 Task: Create a due date automation trigger when advanced on, 2 hours before a card is due add dates starting in between 1 and 5 days.
Action: Mouse moved to (1043, 310)
Screenshot: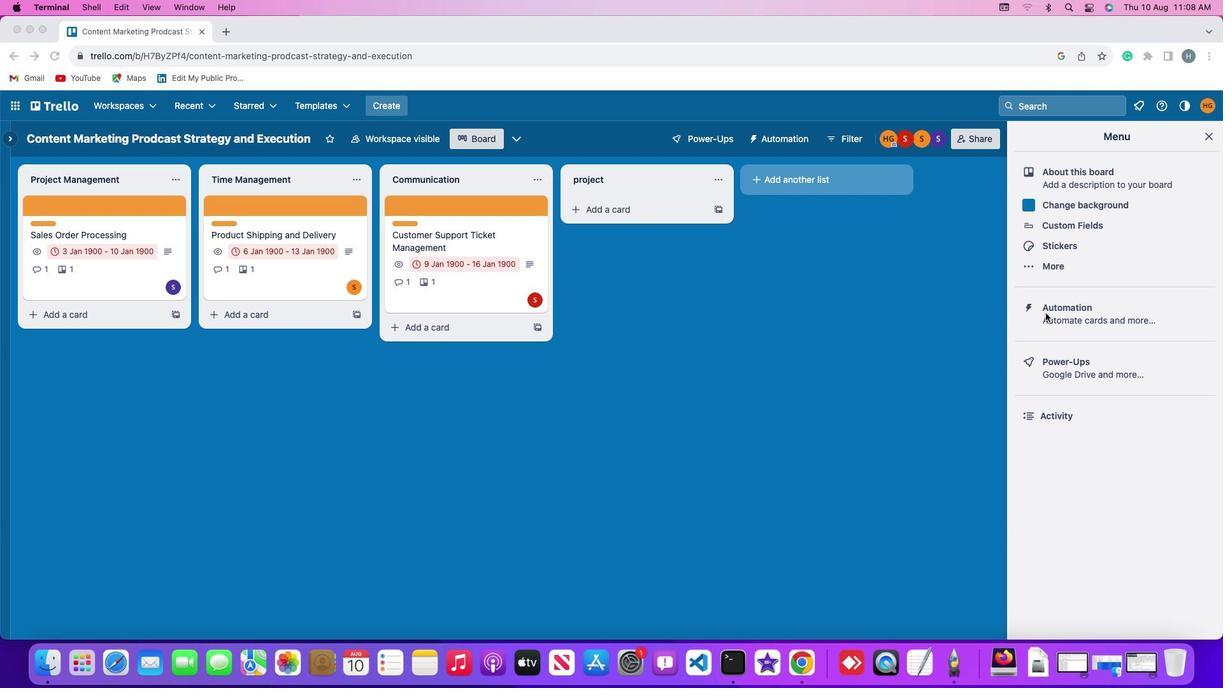 
Action: Mouse pressed left at (1043, 310)
Screenshot: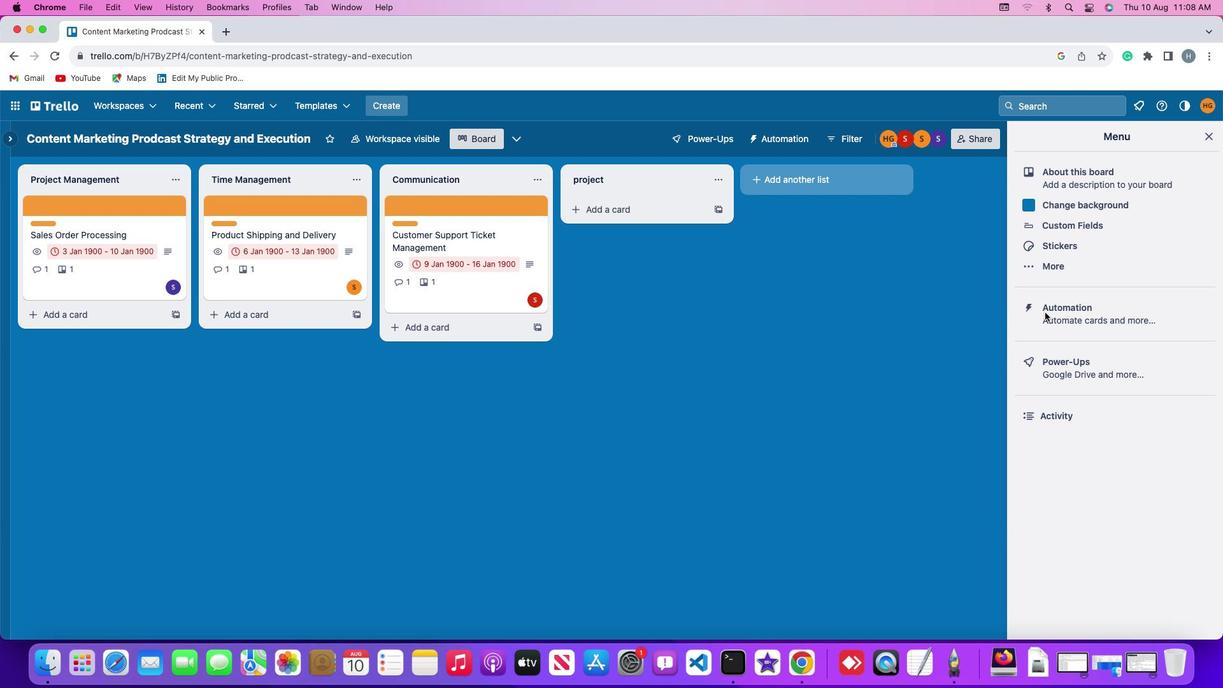 
Action: Mouse moved to (1043, 310)
Screenshot: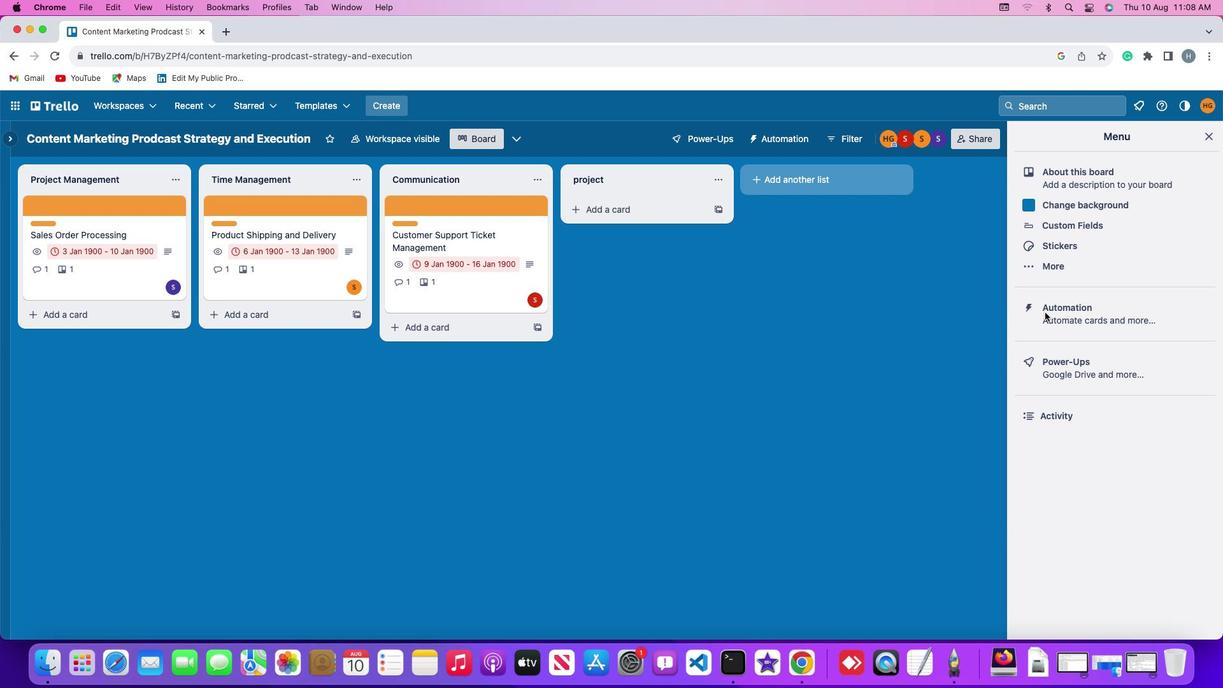 
Action: Mouse pressed left at (1043, 310)
Screenshot: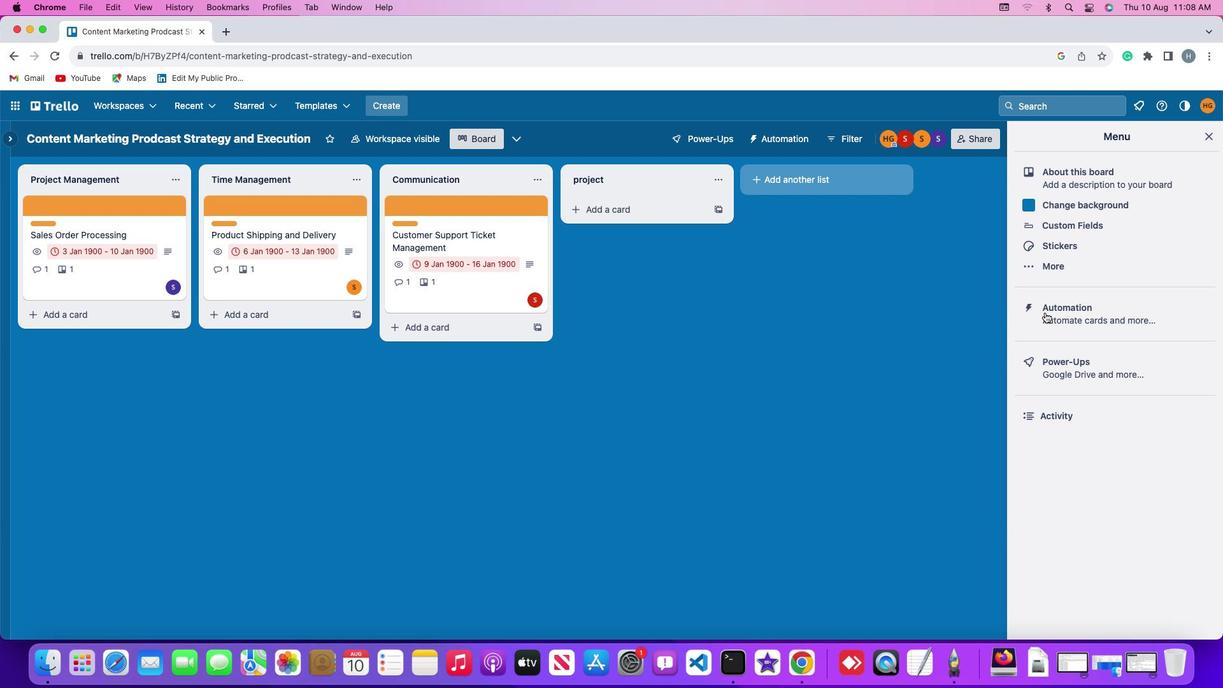 
Action: Mouse moved to (63, 298)
Screenshot: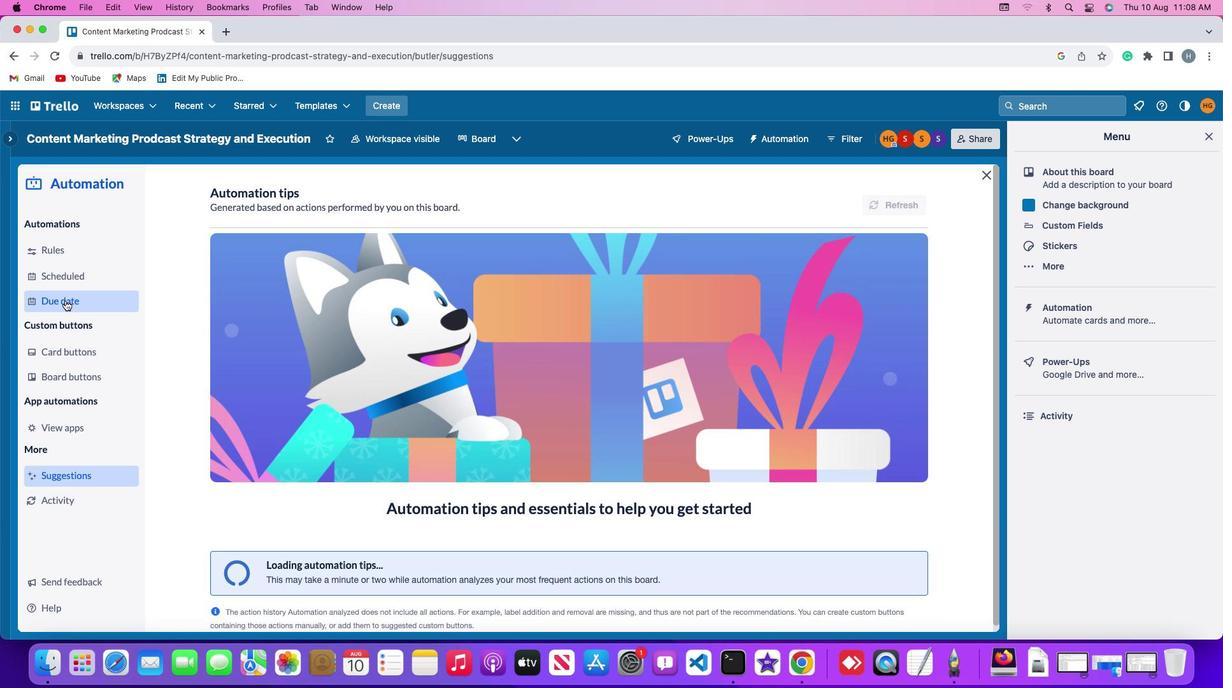 
Action: Mouse pressed left at (63, 298)
Screenshot: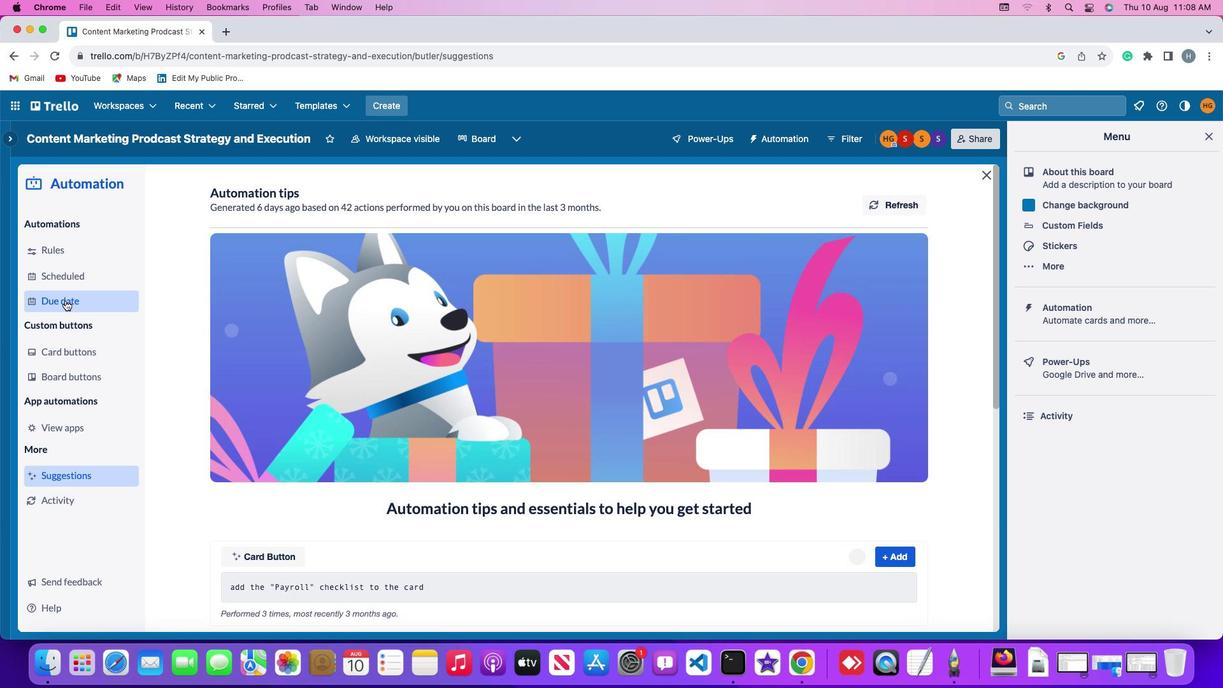 
Action: Mouse moved to (844, 198)
Screenshot: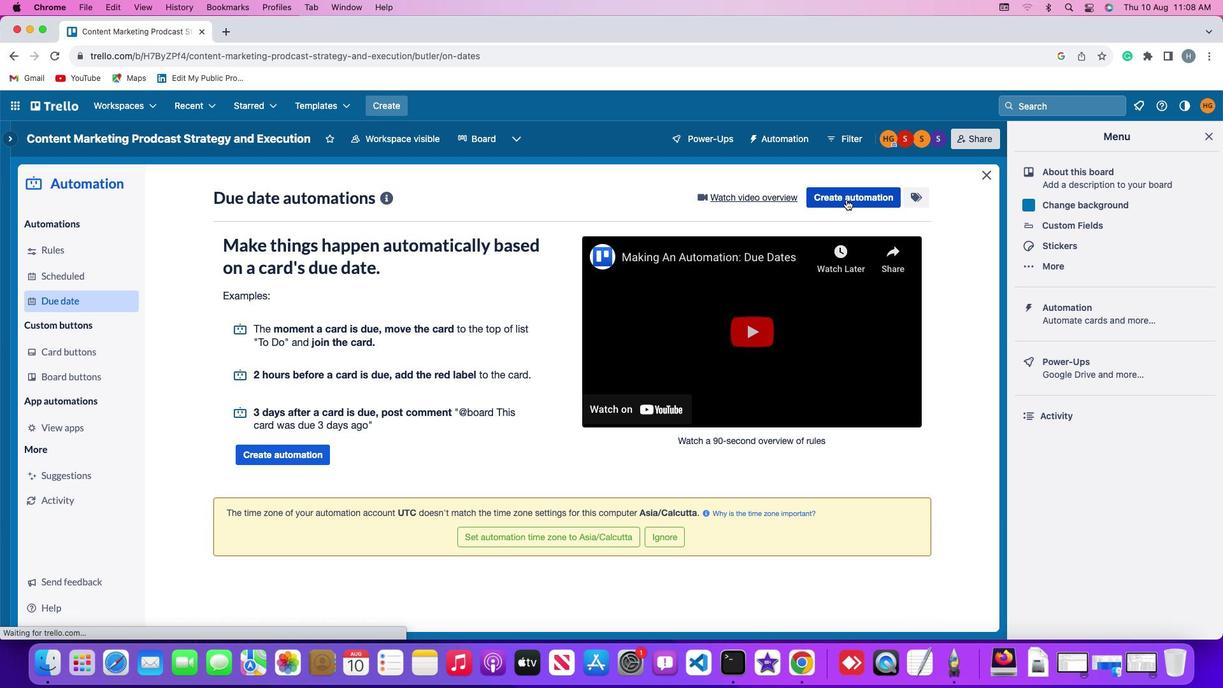
Action: Mouse pressed left at (844, 198)
Screenshot: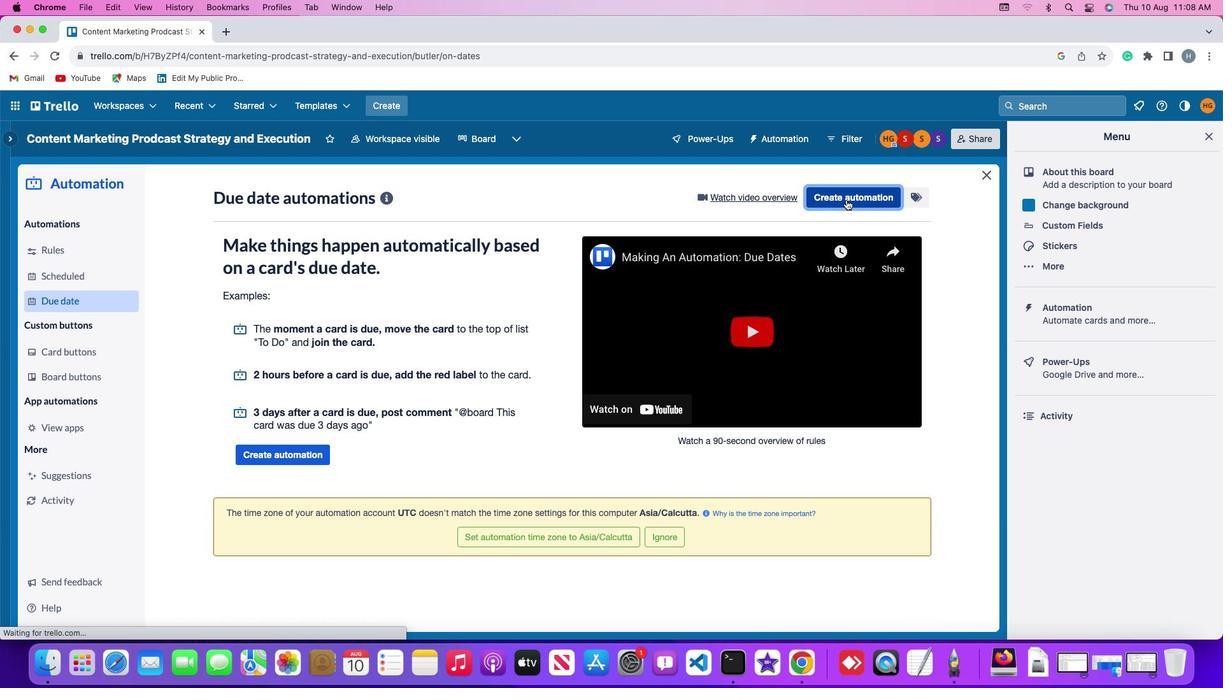
Action: Mouse moved to (338, 321)
Screenshot: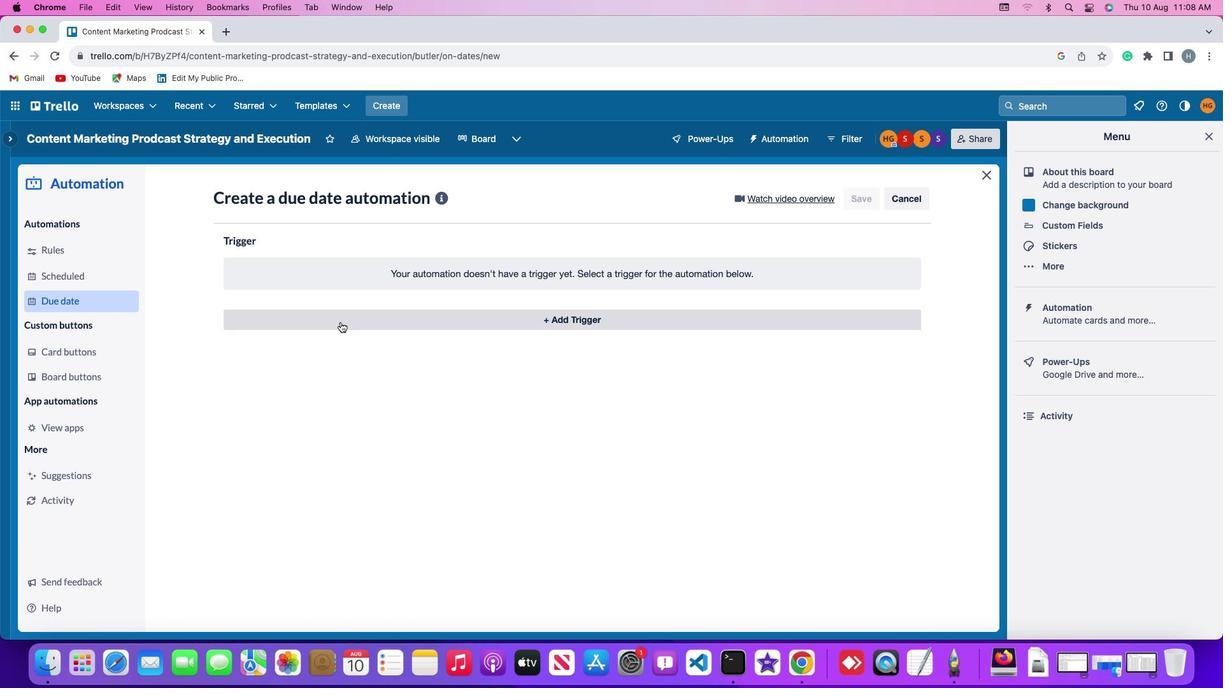 
Action: Mouse pressed left at (338, 321)
Screenshot: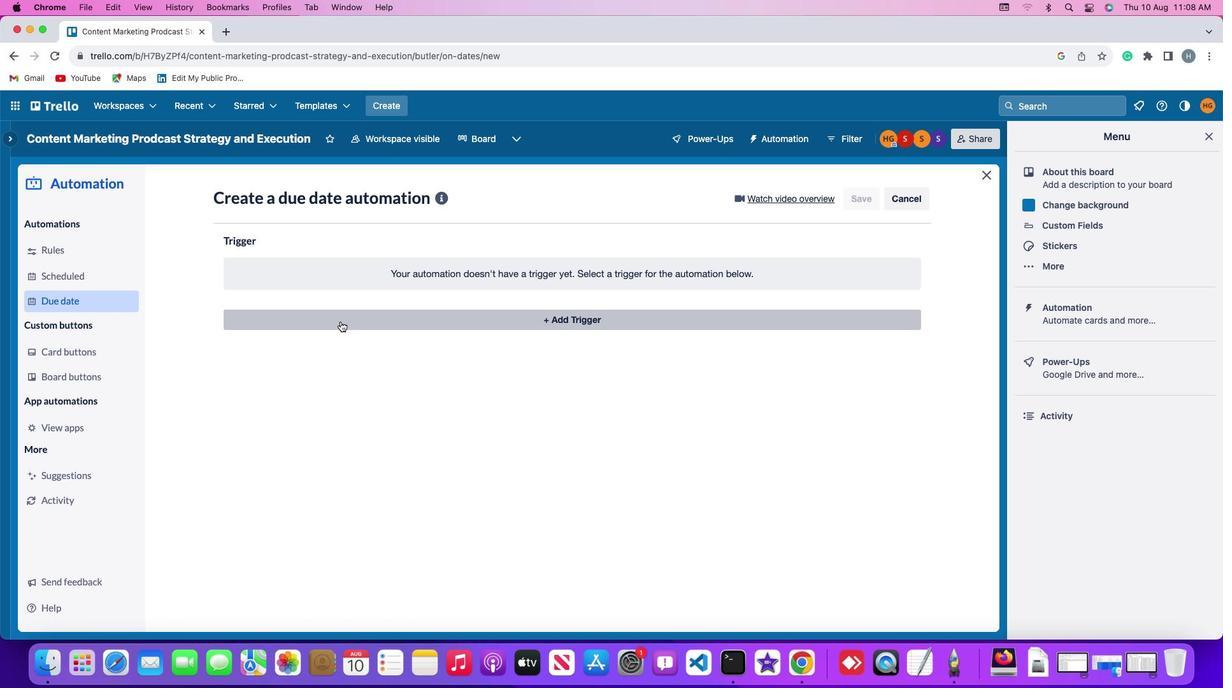 
Action: Mouse moved to (247, 516)
Screenshot: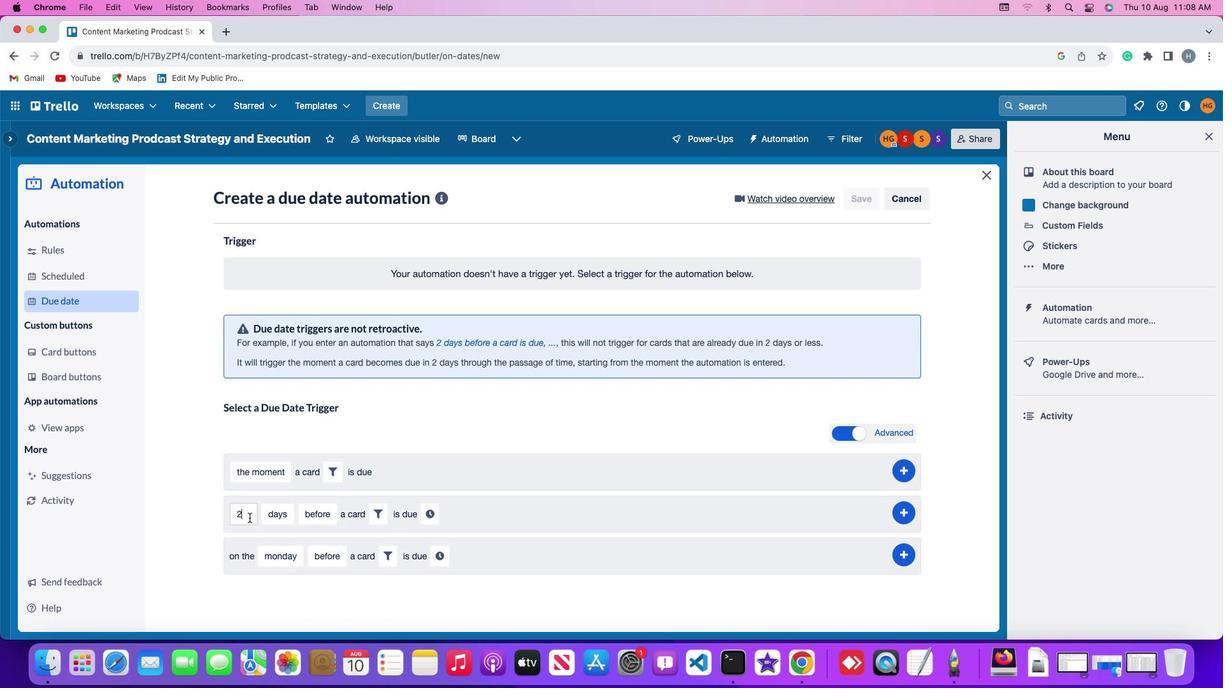 
Action: Mouse pressed left at (247, 516)
Screenshot: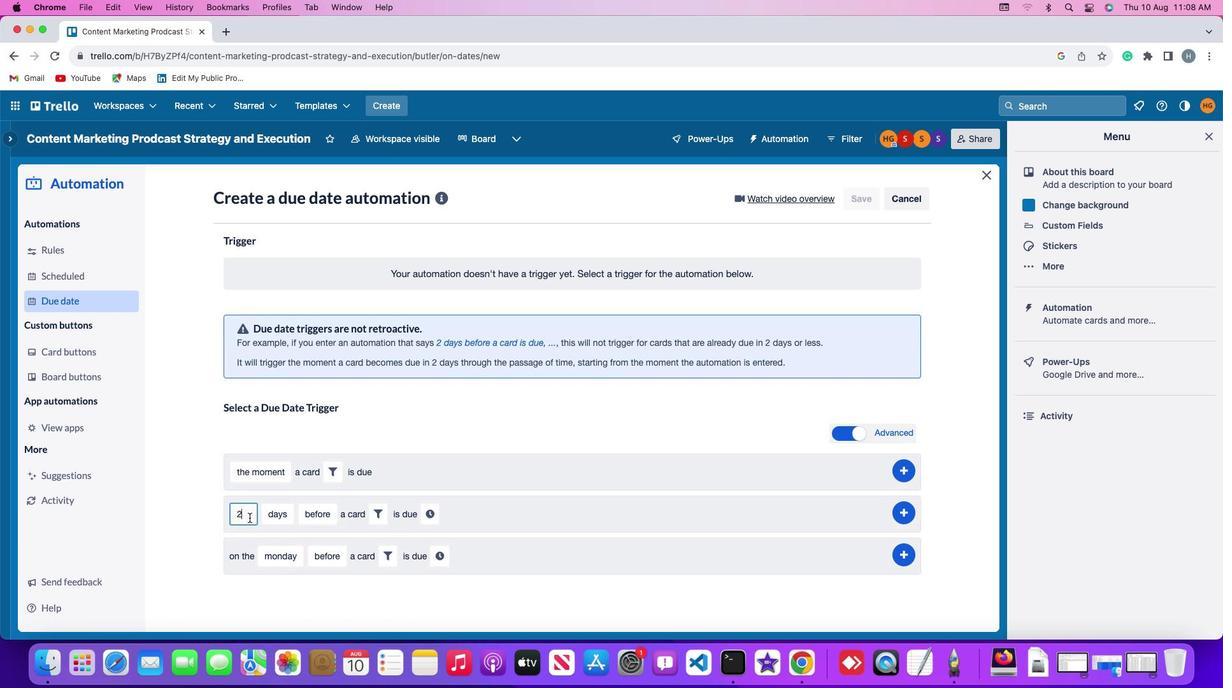 
Action: Mouse moved to (247, 515)
Screenshot: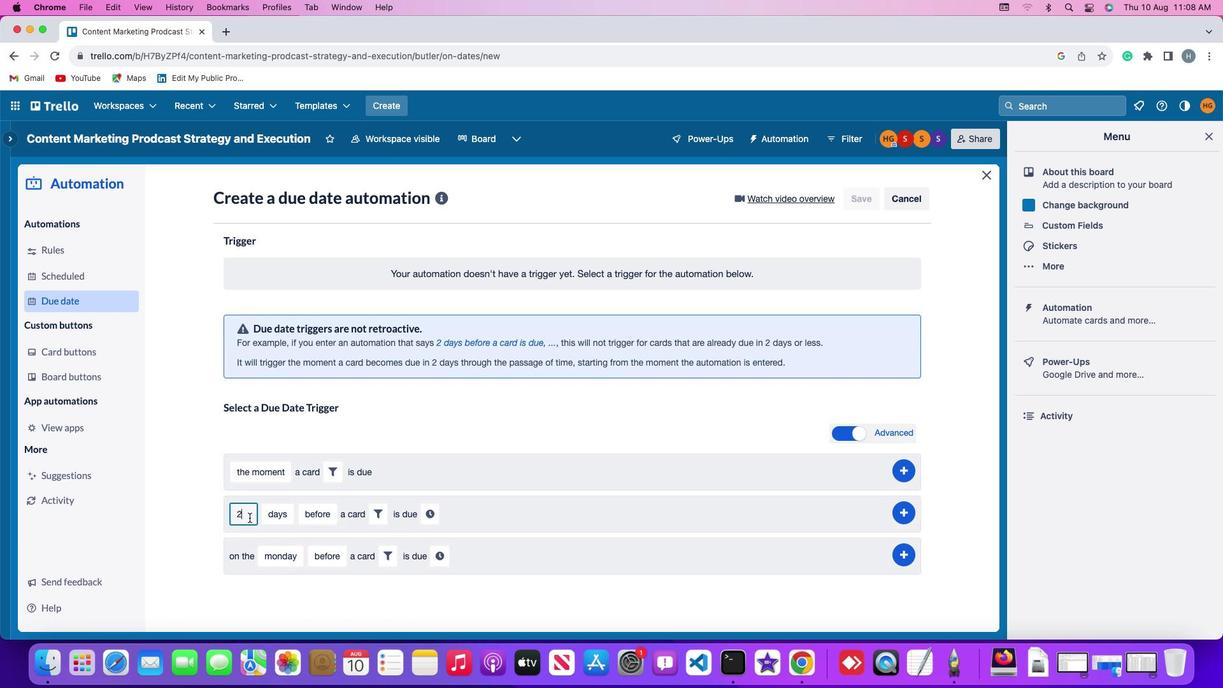 
Action: Key pressed Key.backspace'2'
Screenshot: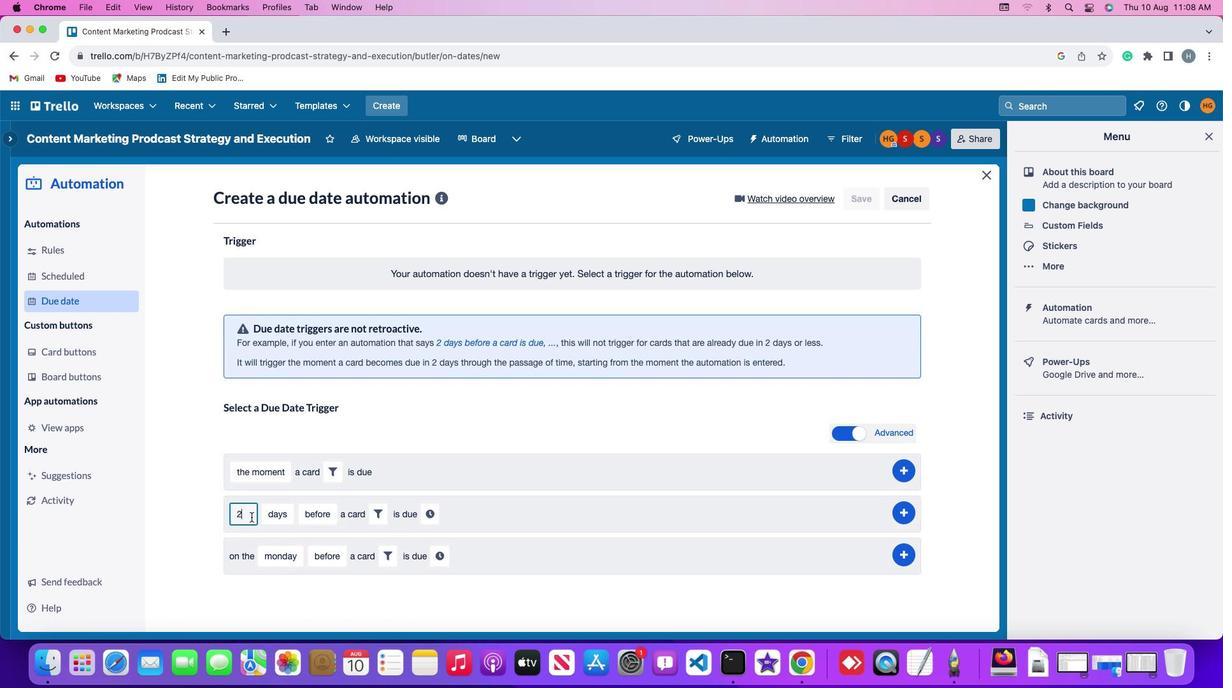 
Action: Mouse moved to (279, 516)
Screenshot: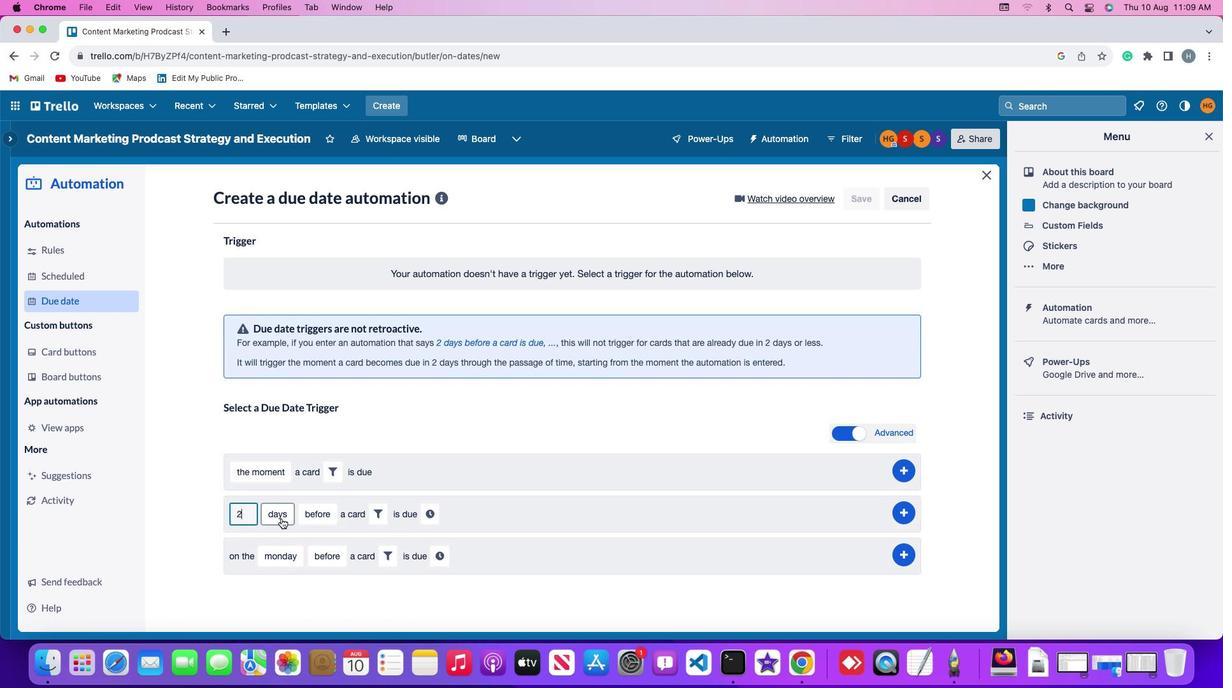 
Action: Mouse pressed left at (279, 516)
Screenshot: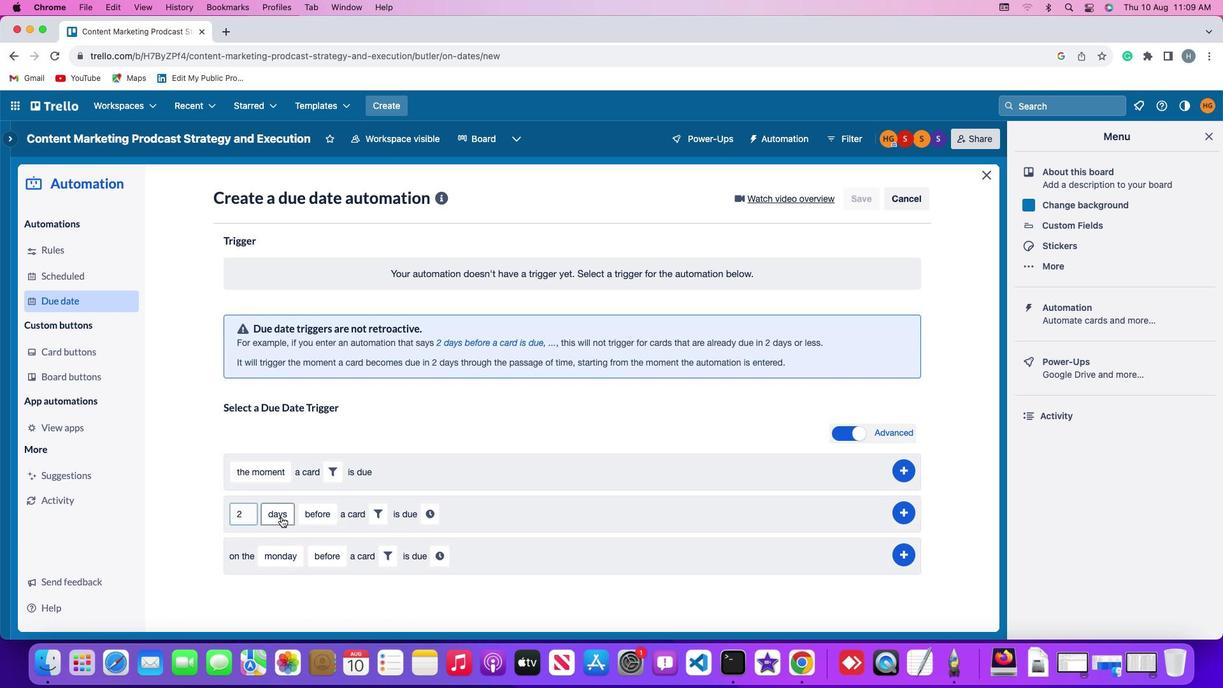 
Action: Mouse moved to (284, 583)
Screenshot: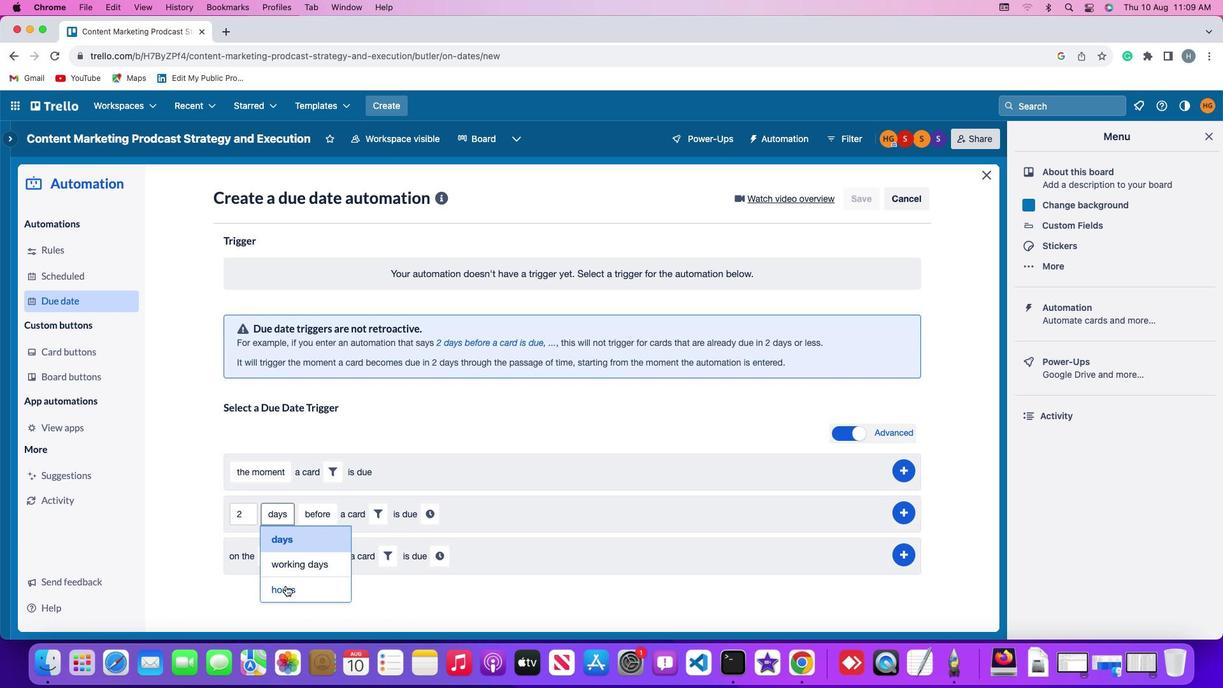 
Action: Mouse pressed left at (284, 583)
Screenshot: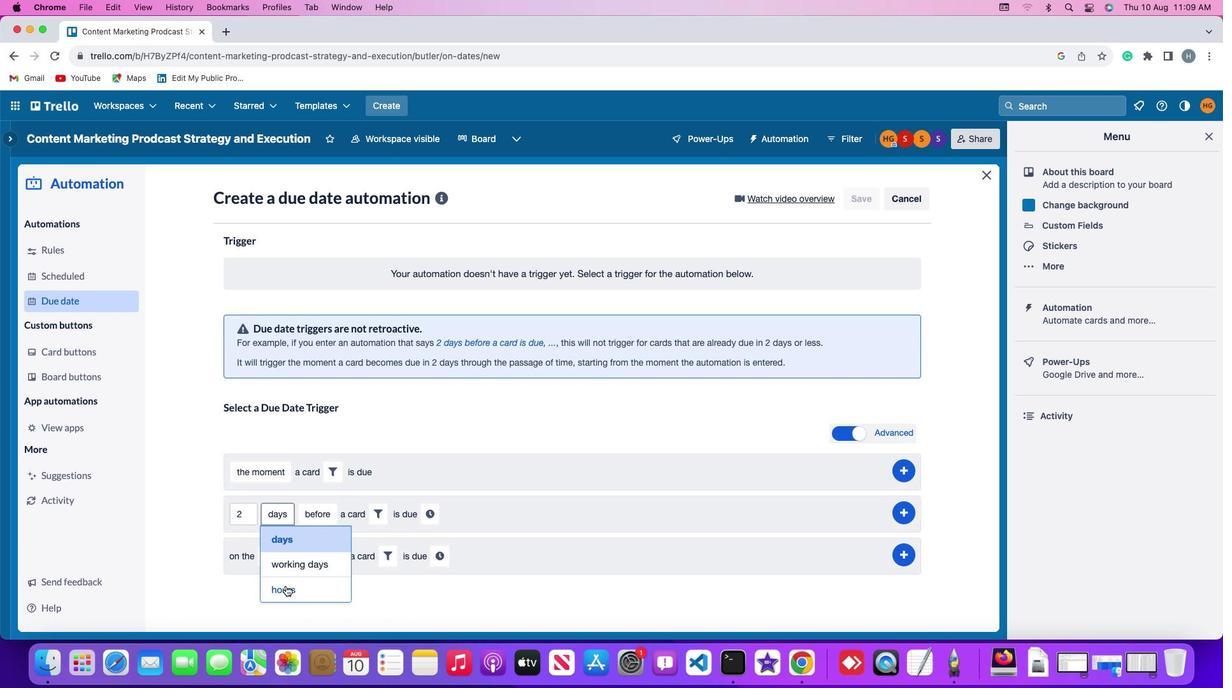 
Action: Mouse moved to (310, 510)
Screenshot: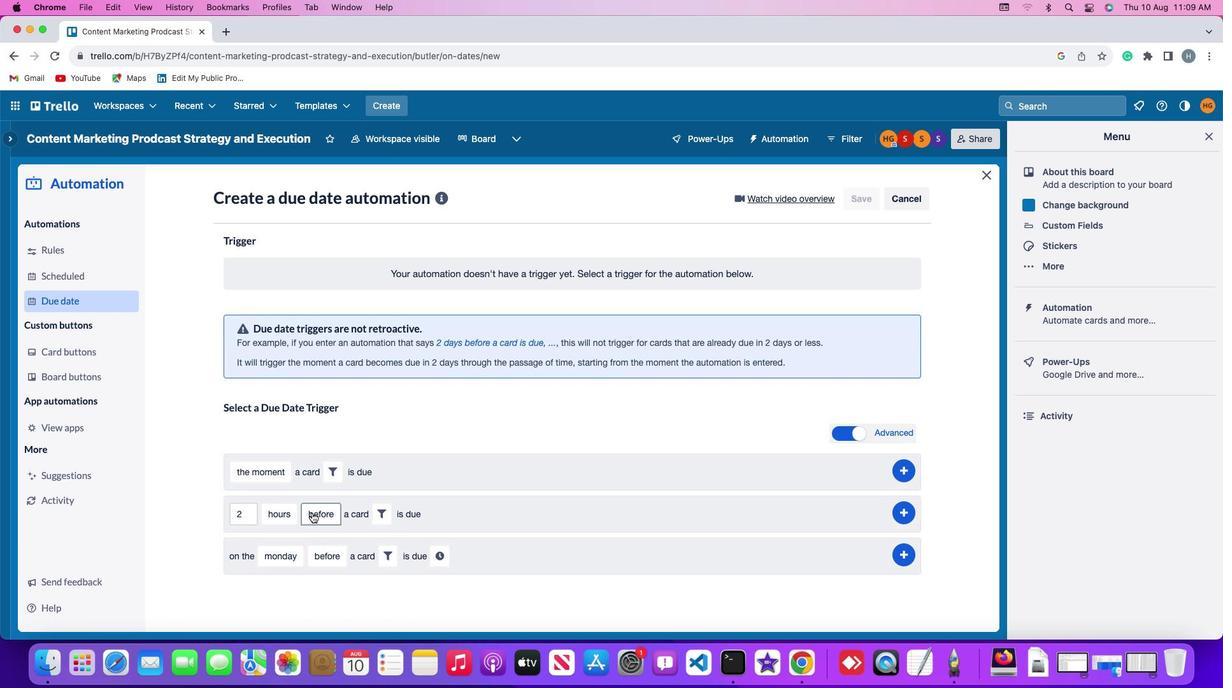 
Action: Mouse pressed left at (310, 510)
Screenshot: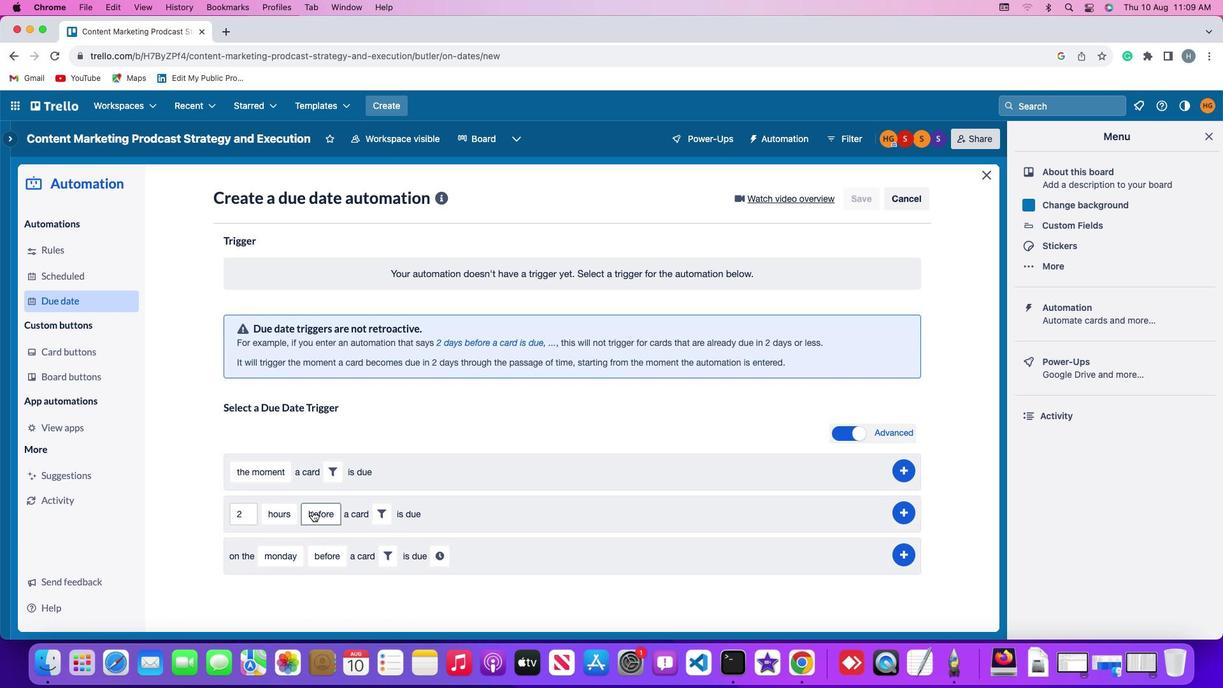 
Action: Mouse moved to (328, 535)
Screenshot: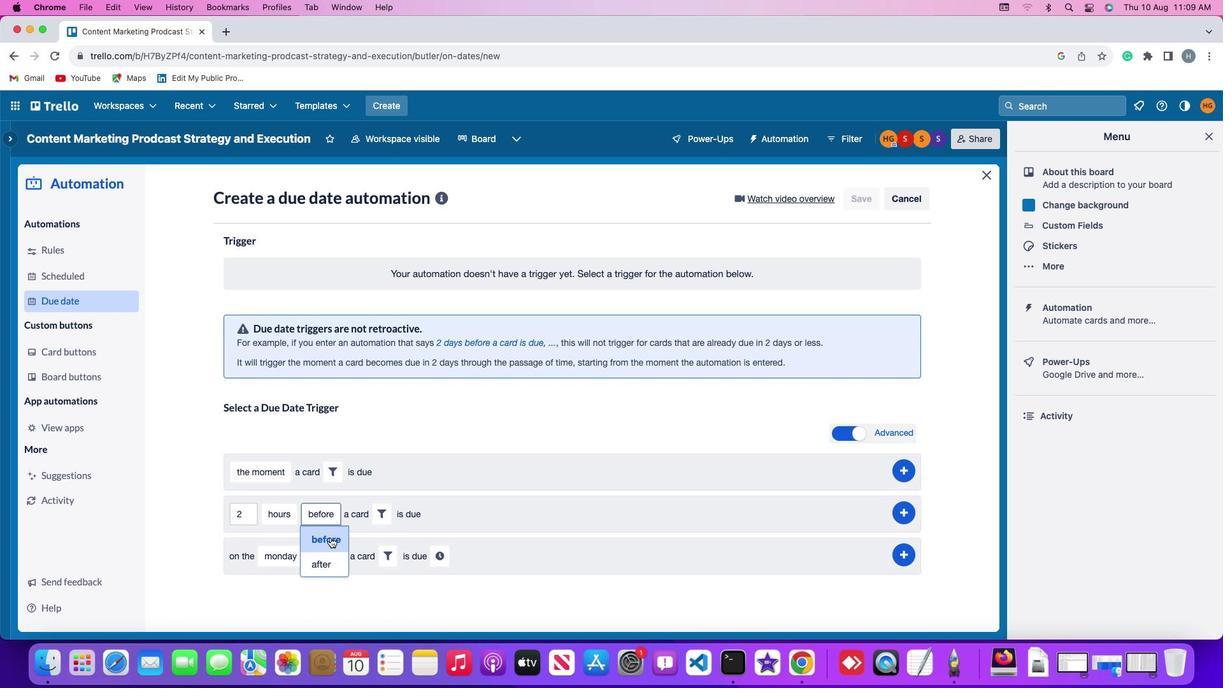 
Action: Mouse pressed left at (328, 535)
Screenshot: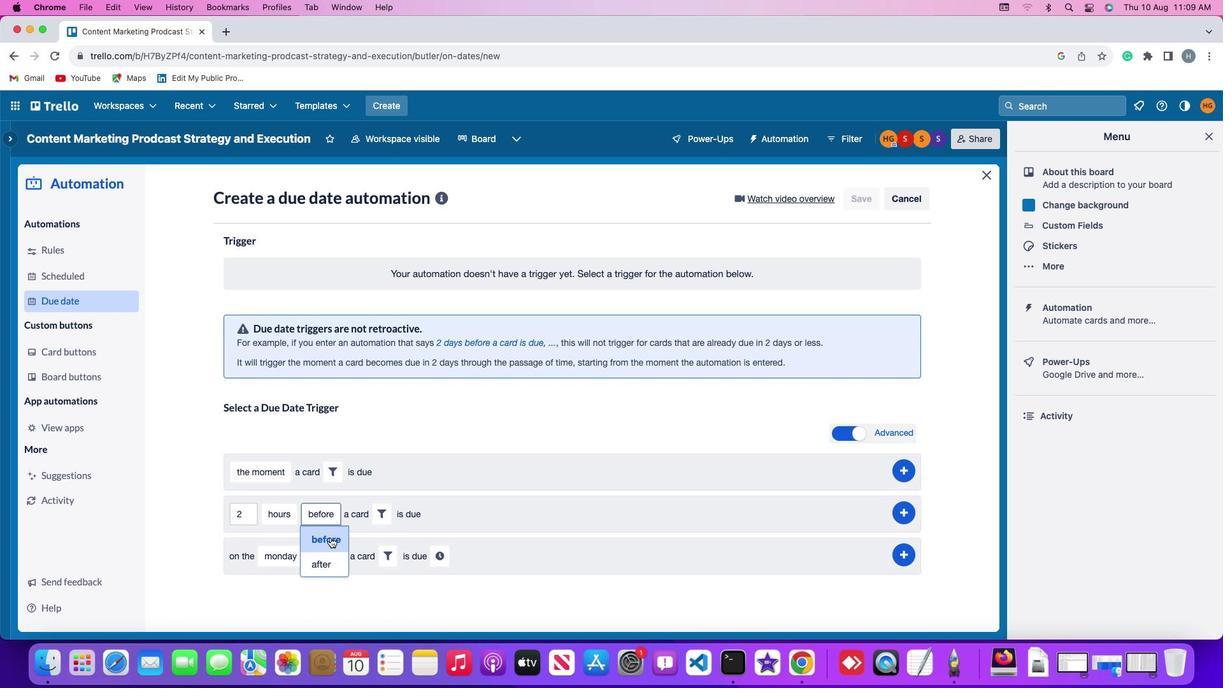
Action: Mouse moved to (387, 512)
Screenshot: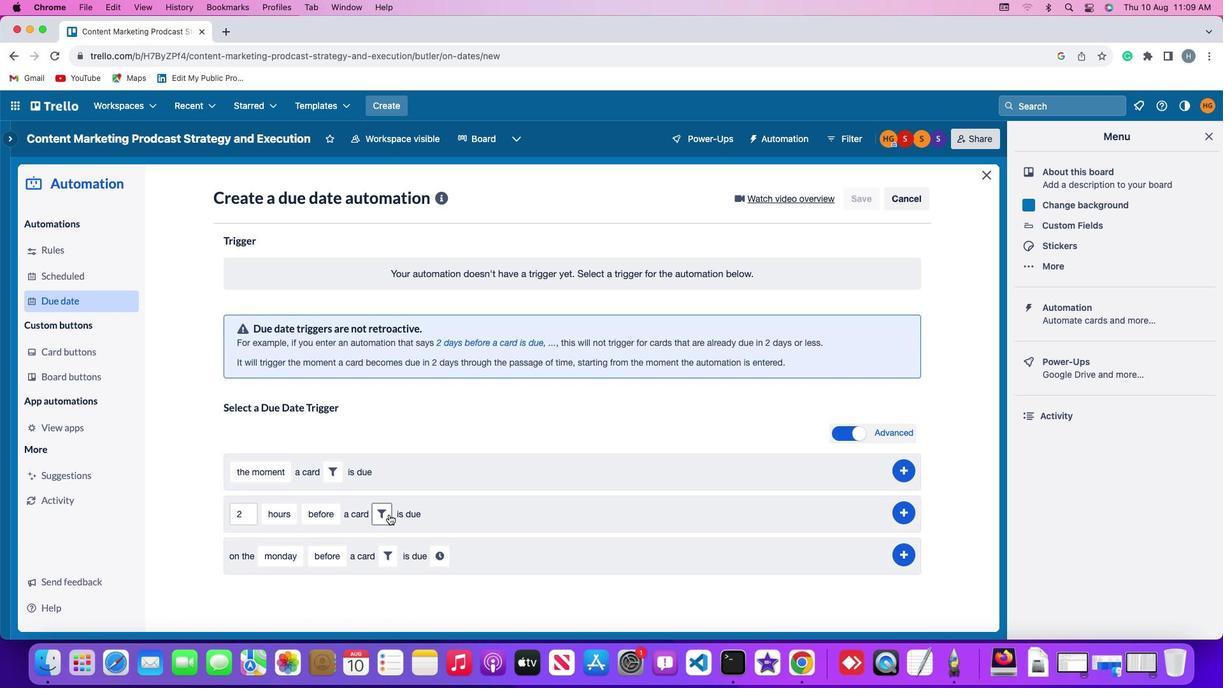 
Action: Mouse pressed left at (387, 512)
Screenshot: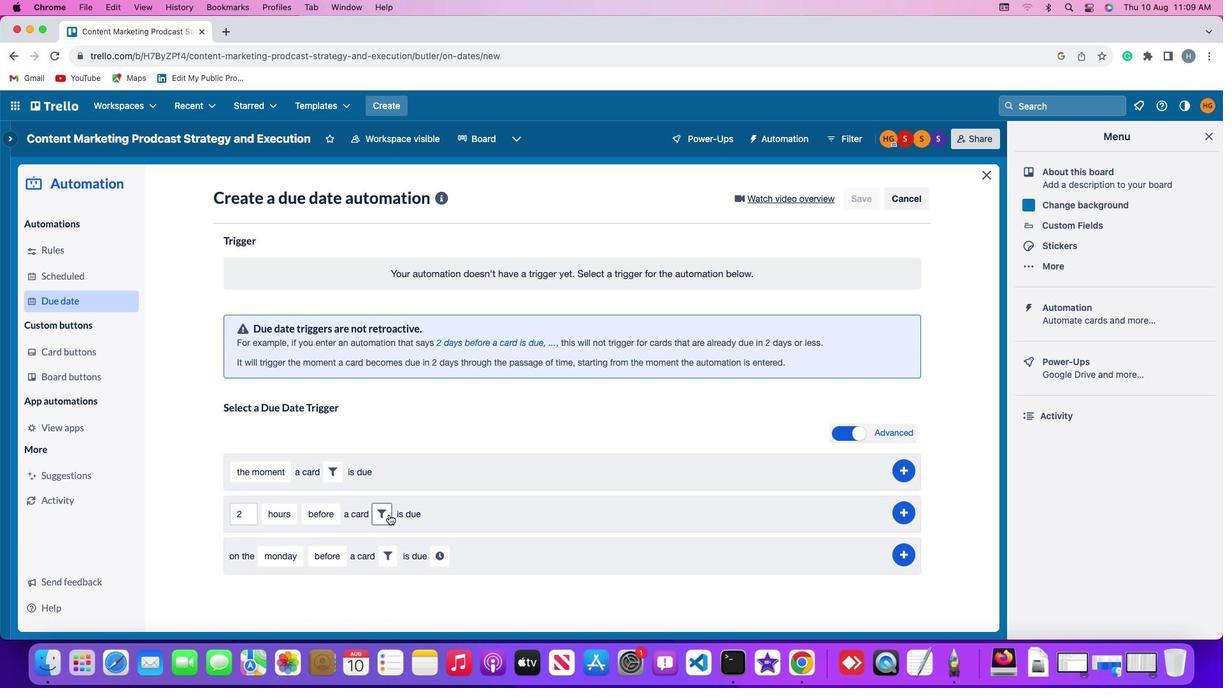 
Action: Mouse moved to (445, 547)
Screenshot: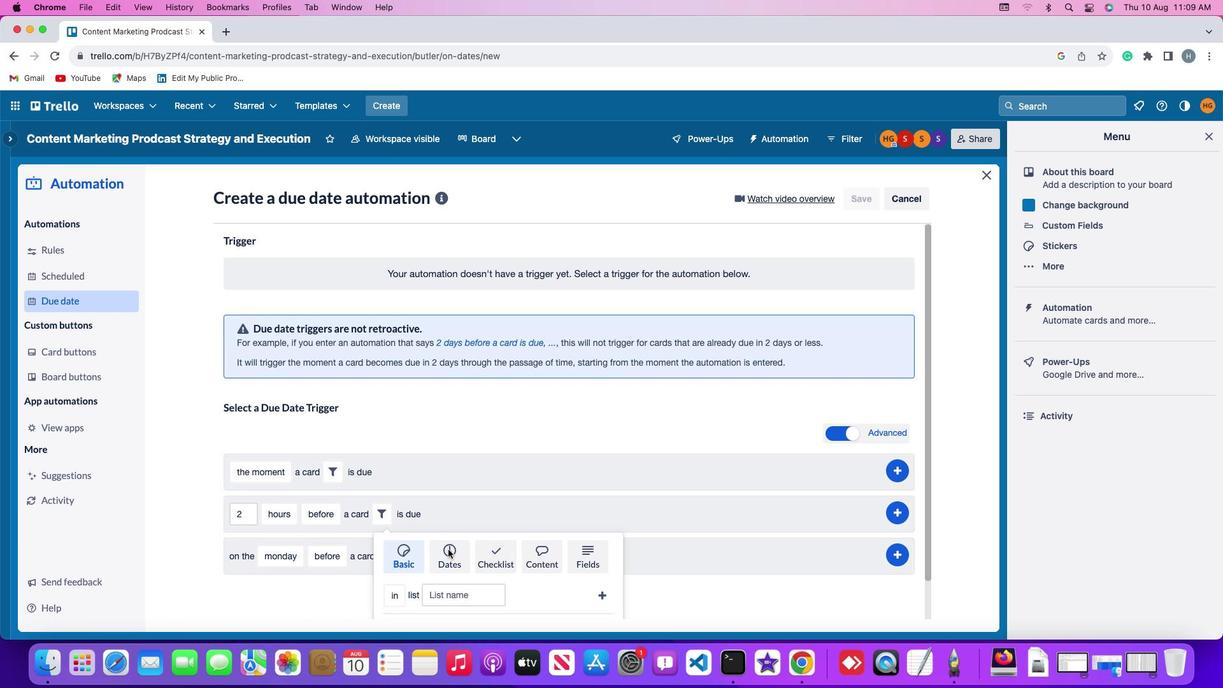 
Action: Mouse pressed left at (445, 547)
Screenshot: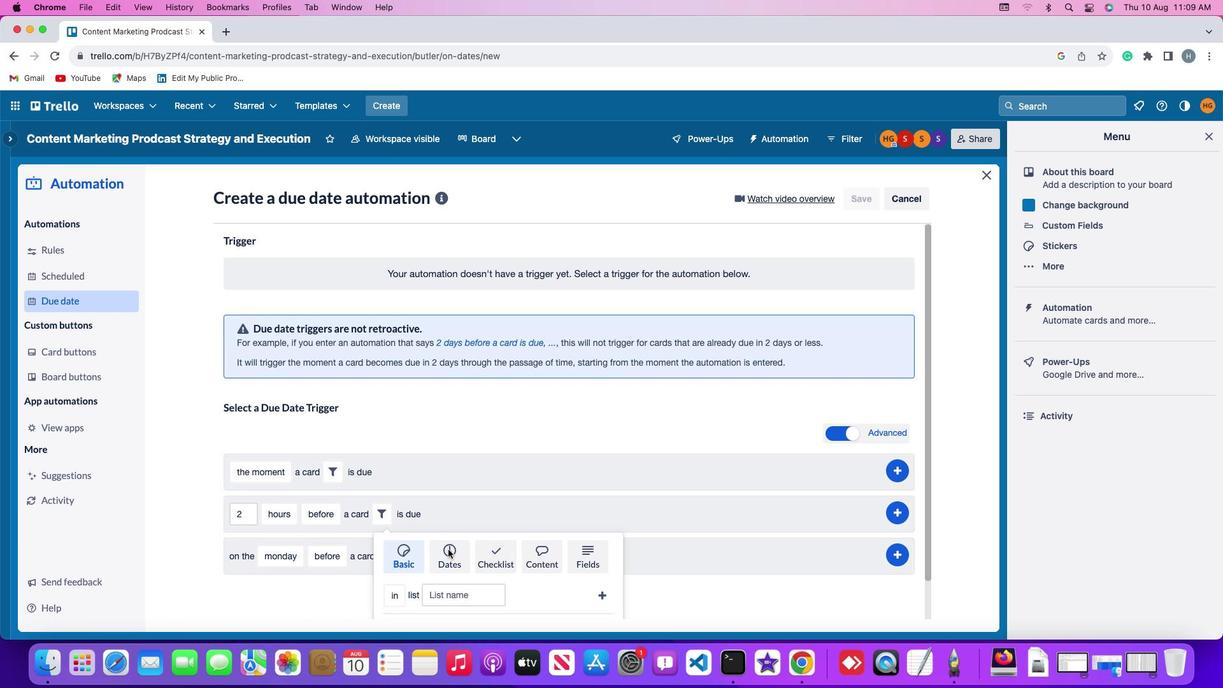 
Action: Mouse moved to (346, 581)
Screenshot: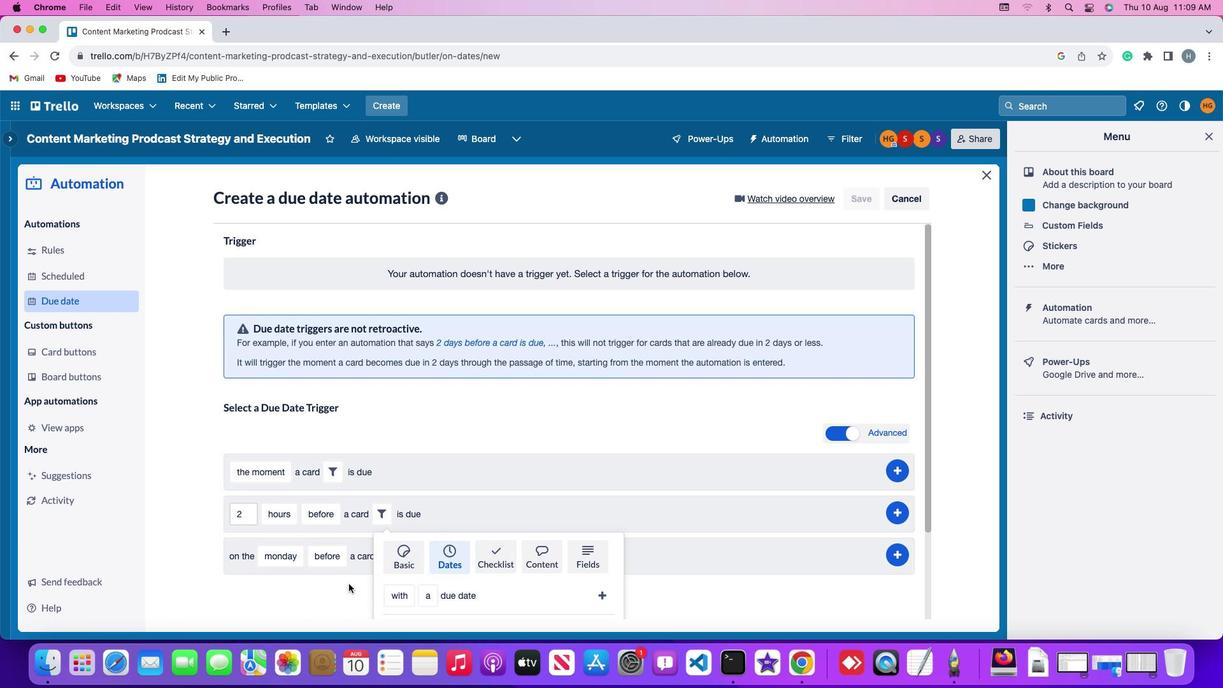
Action: Mouse scrolled (346, 581) with delta (-1, -1)
Screenshot: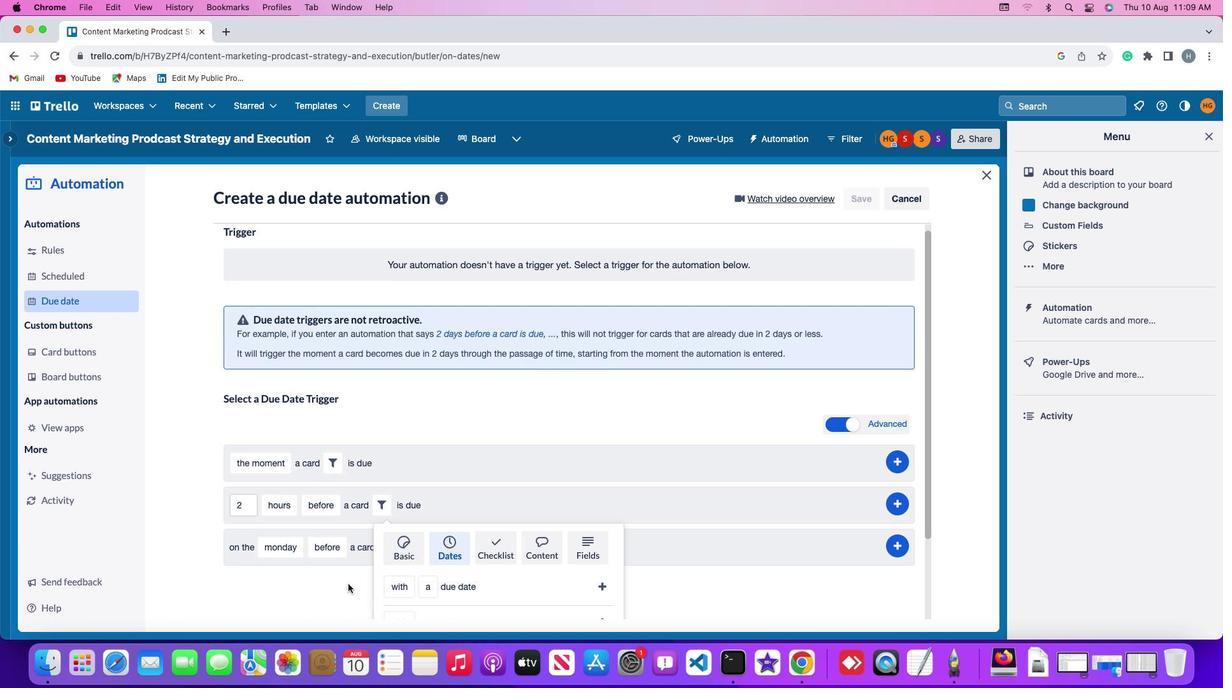 
Action: Mouse scrolled (346, 581) with delta (-1, -1)
Screenshot: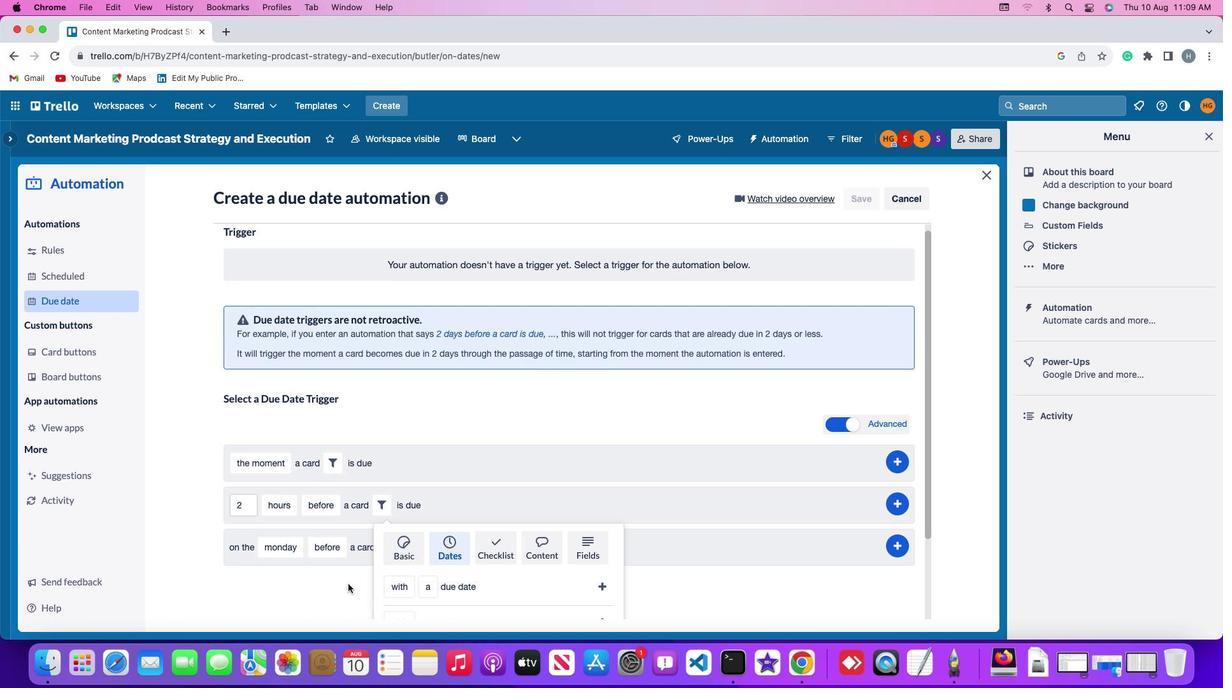 
Action: Mouse scrolled (346, 581) with delta (-1, -3)
Screenshot: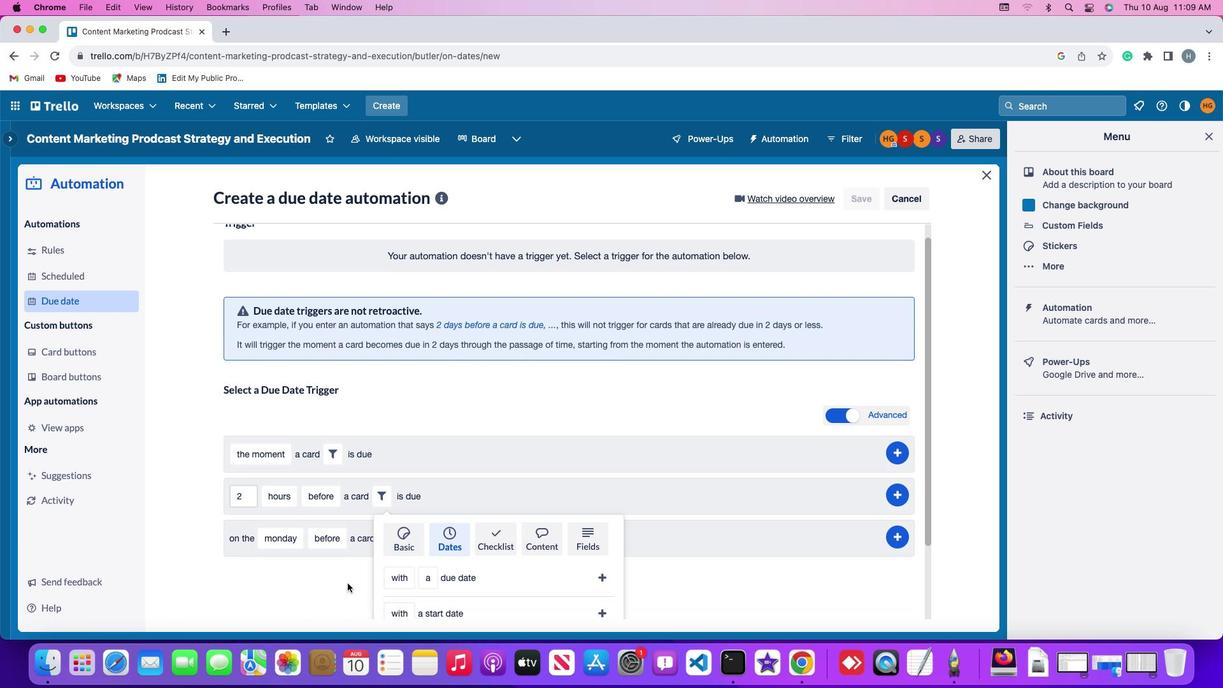 
Action: Mouse scrolled (346, 581) with delta (-1, -4)
Screenshot: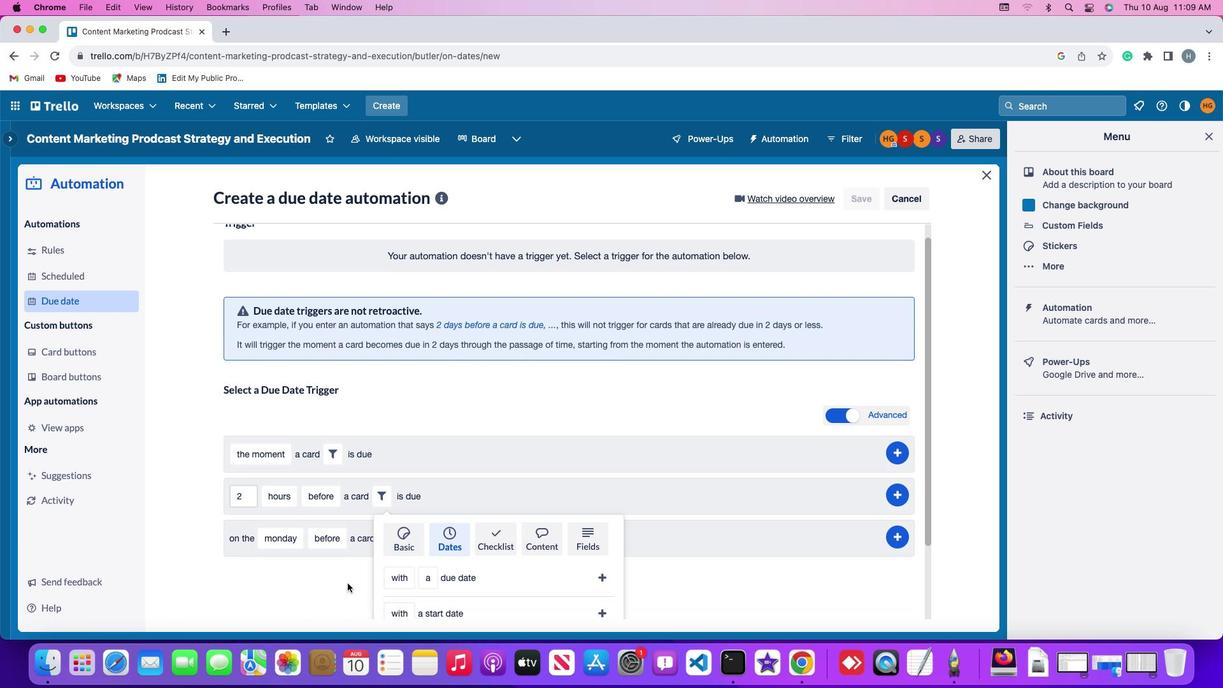 
Action: Mouse scrolled (346, 581) with delta (-1, -5)
Screenshot: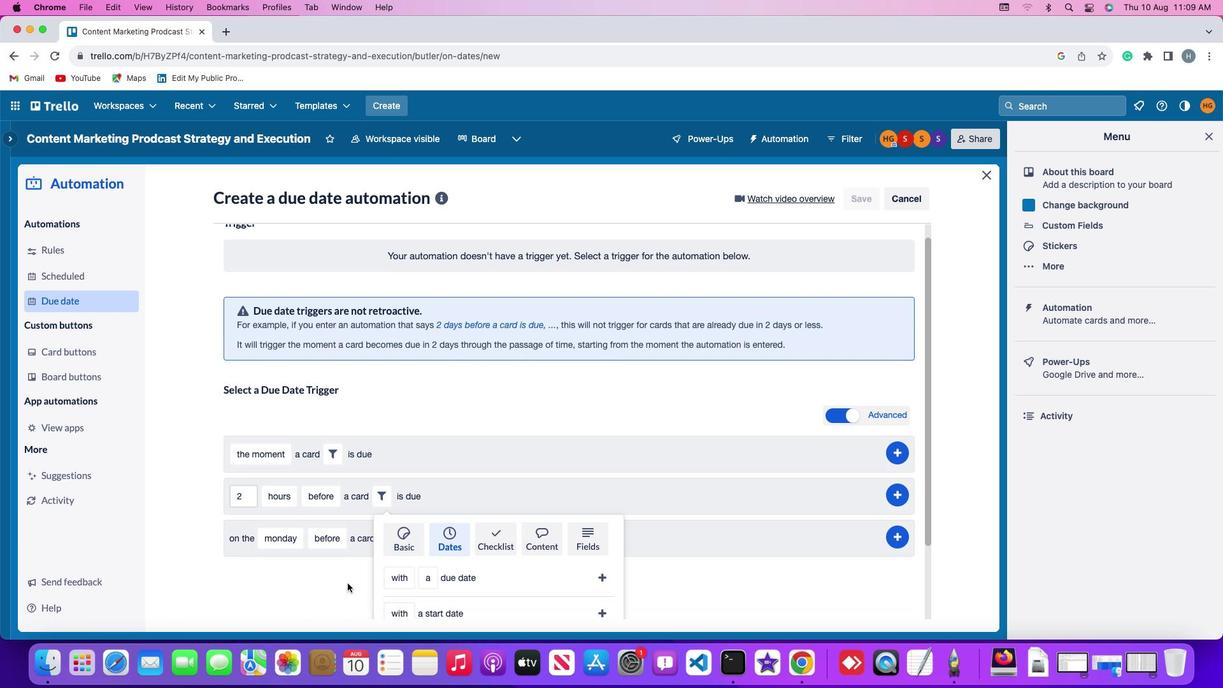 
Action: Mouse moved to (345, 581)
Screenshot: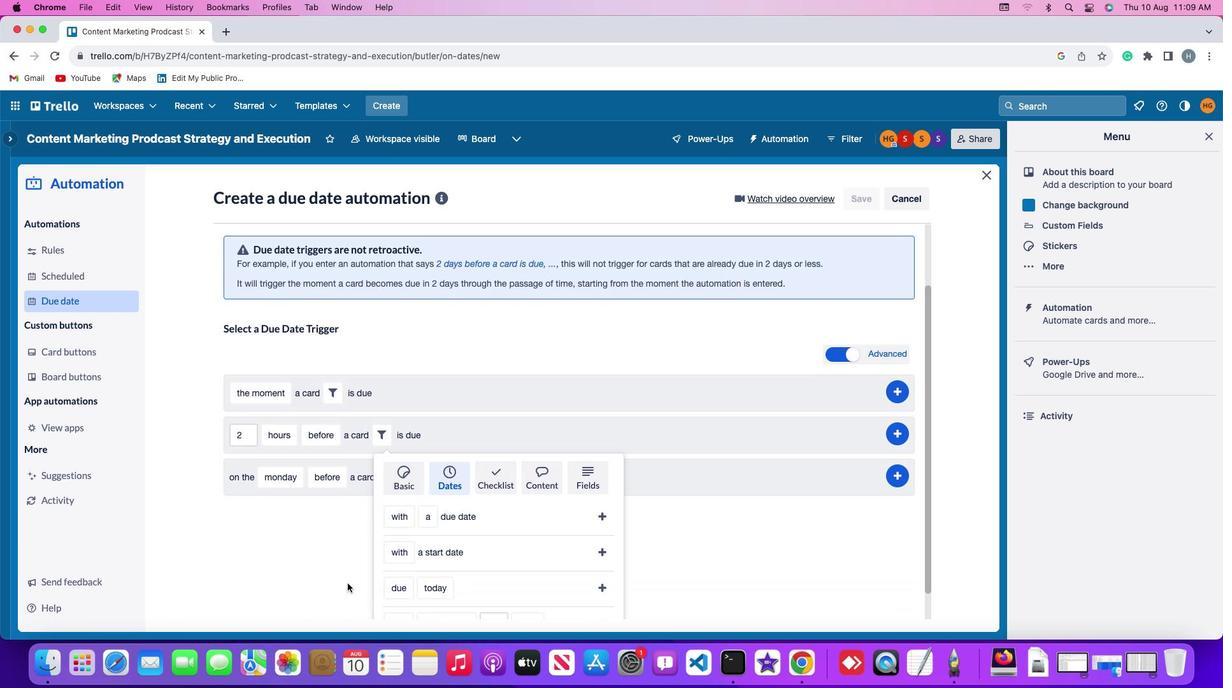 
Action: Mouse scrolled (345, 581) with delta (-1, -5)
Screenshot: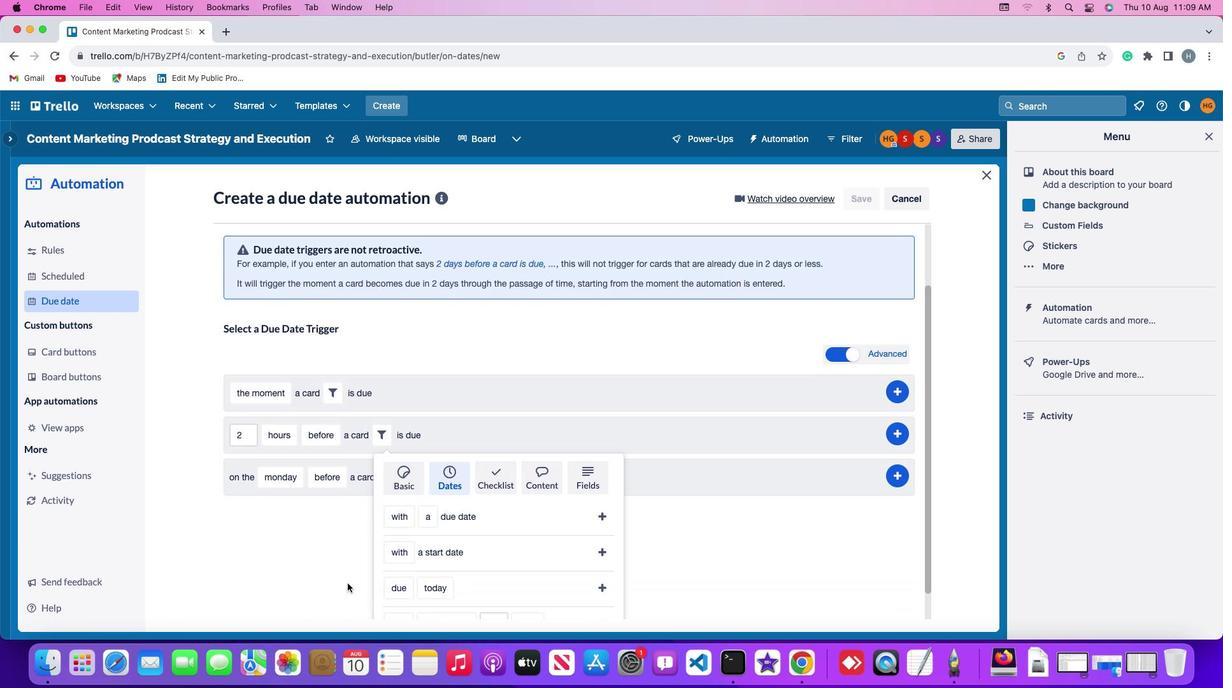 
Action: Mouse moved to (345, 581)
Screenshot: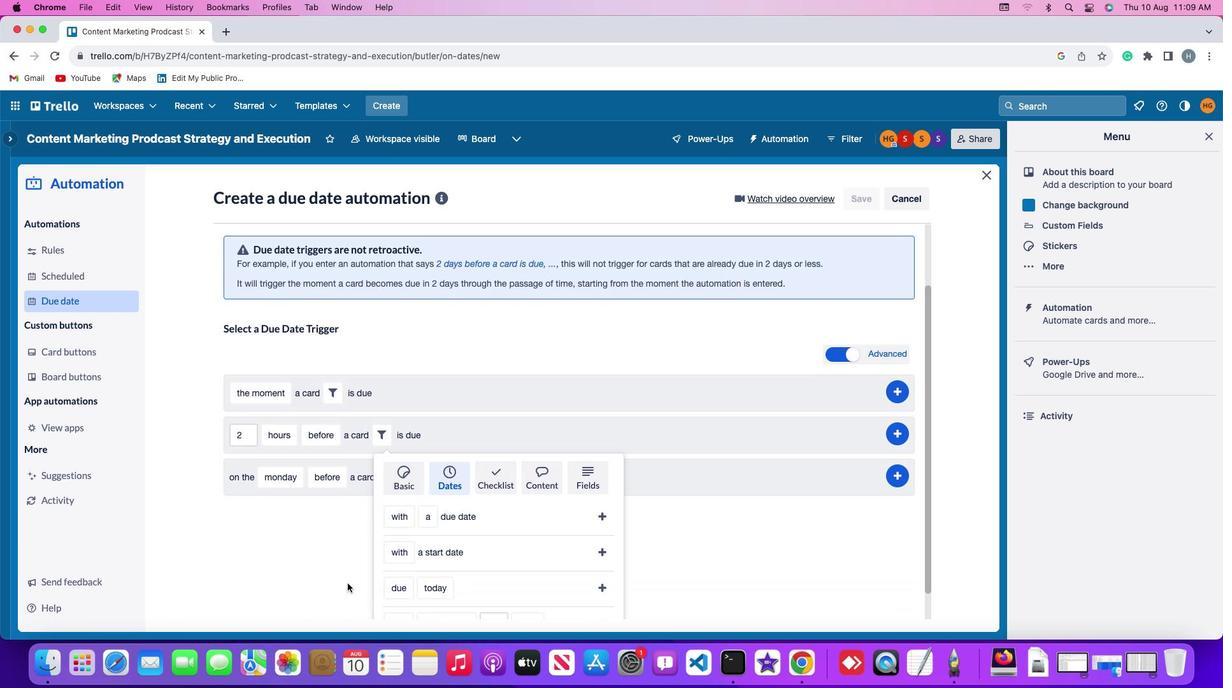 
Action: Mouse scrolled (345, 581) with delta (-1, -1)
Screenshot: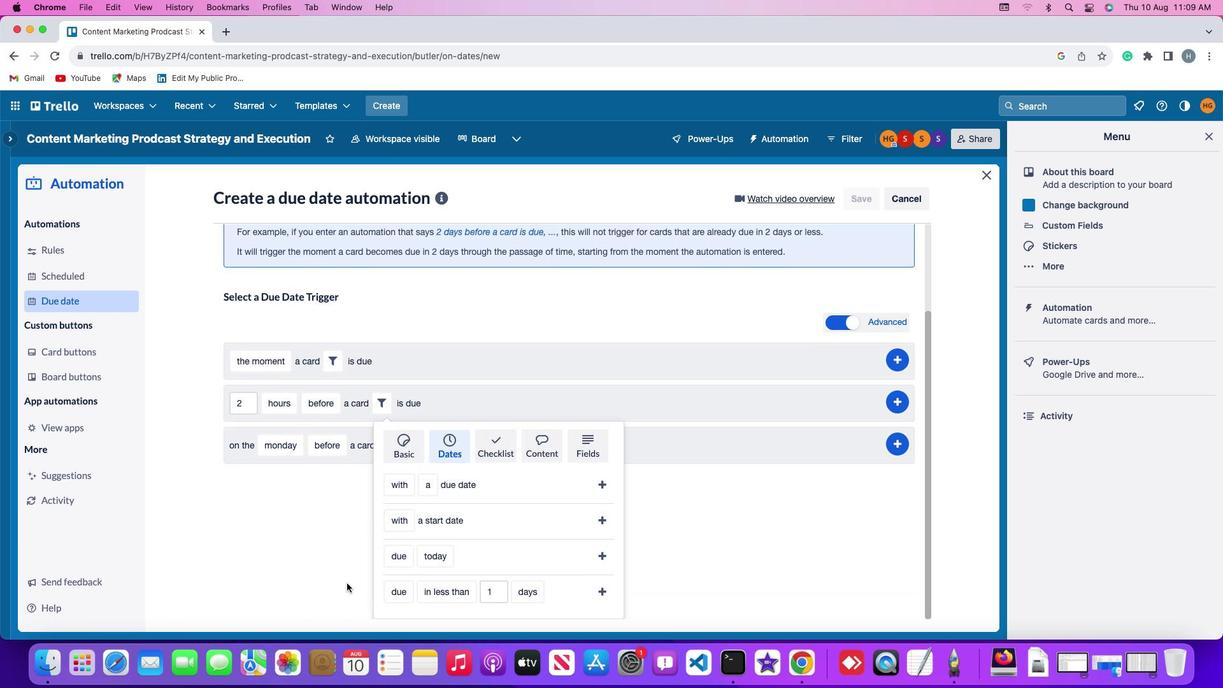 
Action: Mouse scrolled (345, 581) with delta (-1, -1)
Screenshot: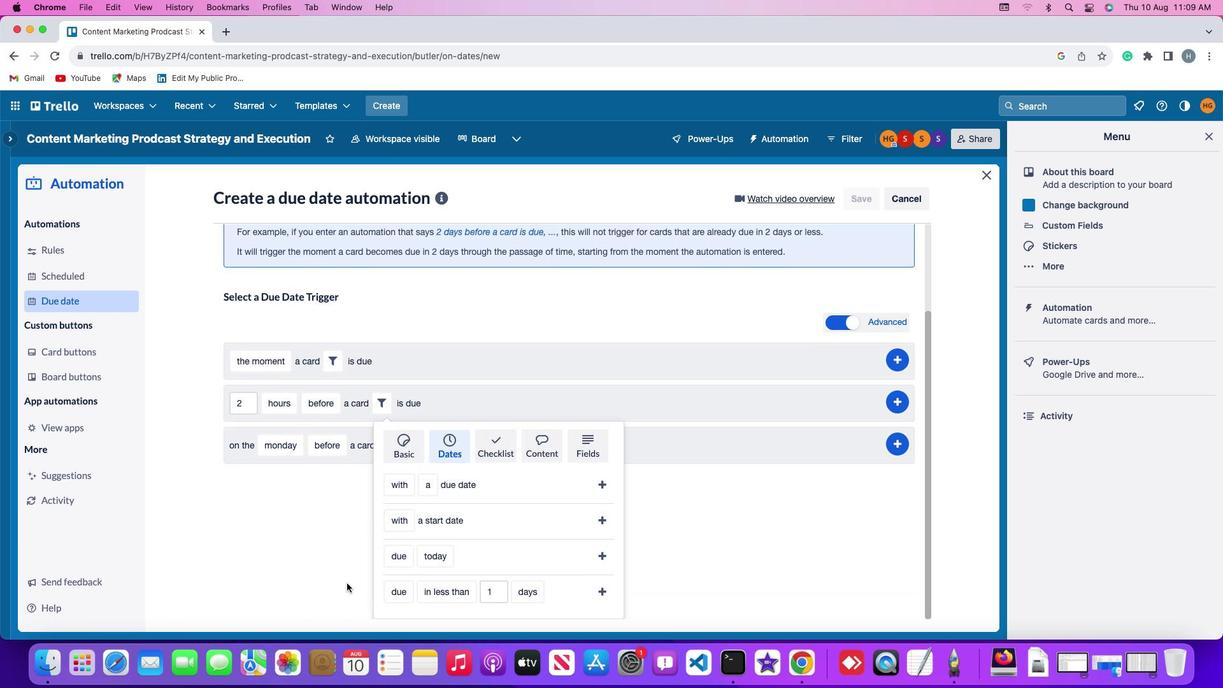 
Action: Mouse scrolled (345, 581) with delta (-1, -3)
Screenshot: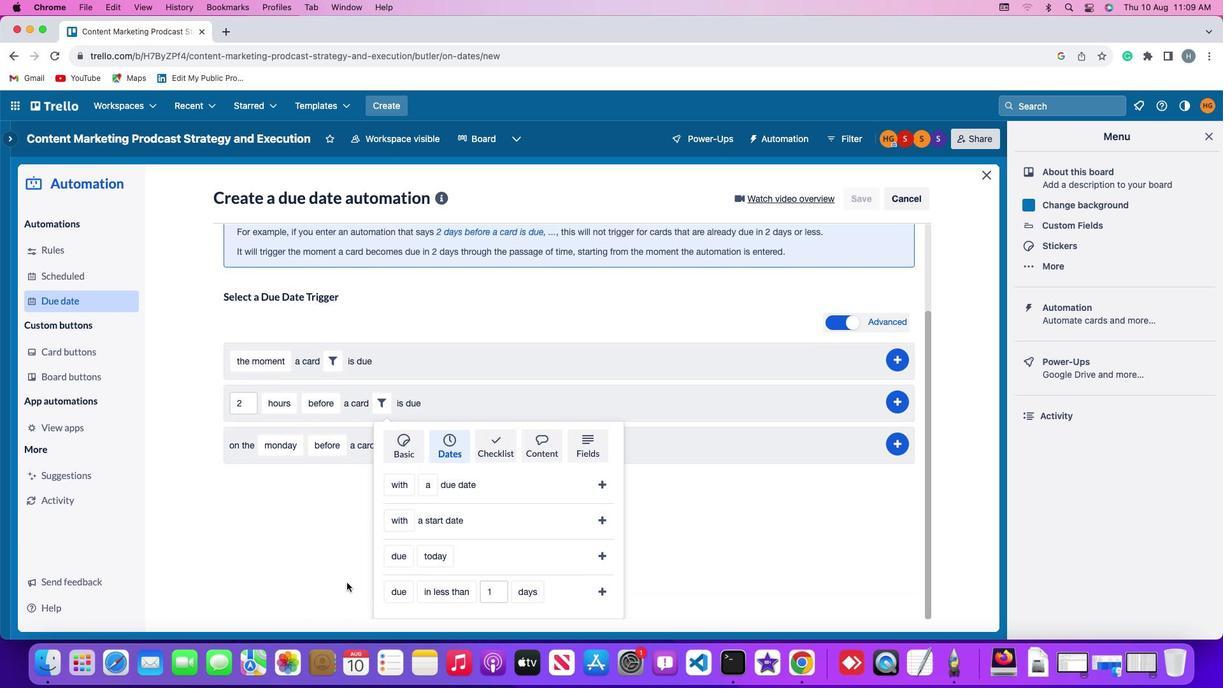
Action: Mouse moved to (345, 581)
Screenshot: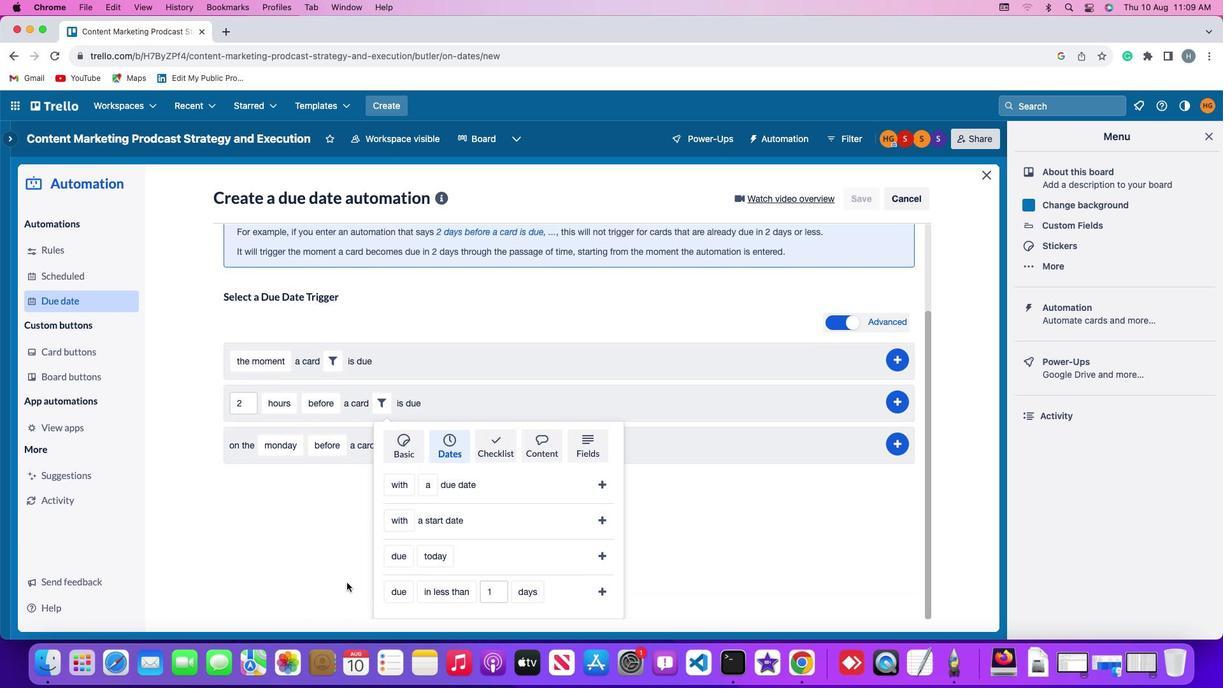 
Action: Mouse scrolled (345, 581) with delta (-1, -4)
Screenshot: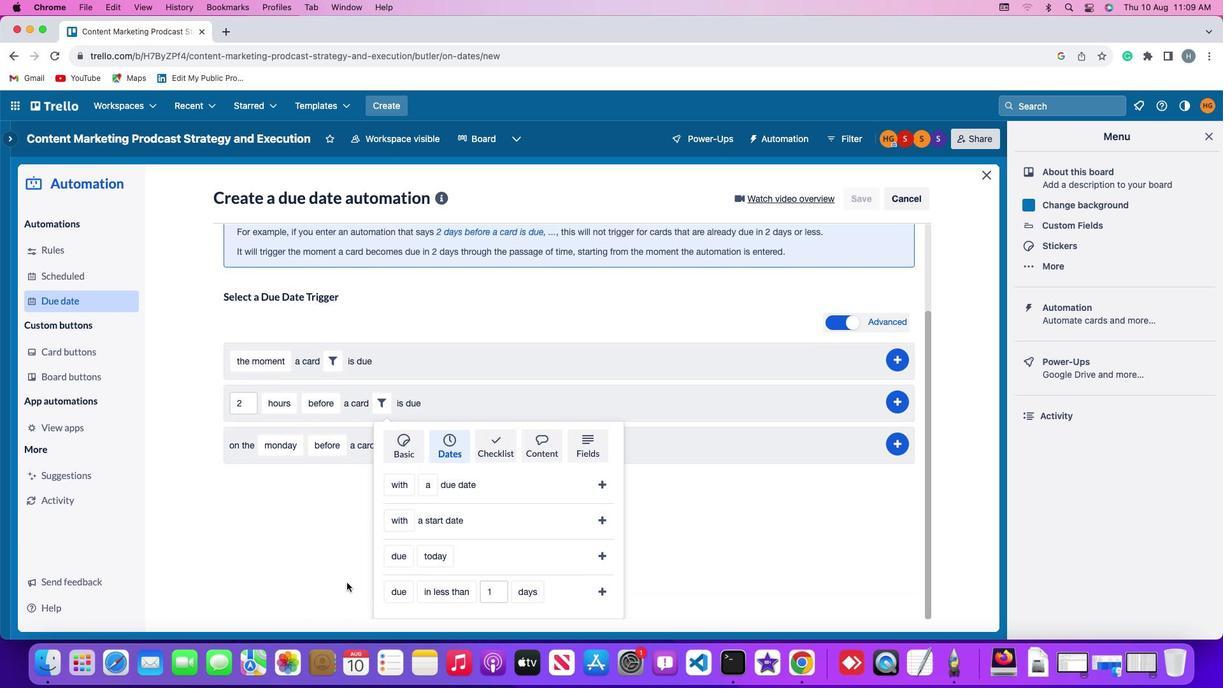 
Action: Mouse moved to (403, 591)
Screenshot: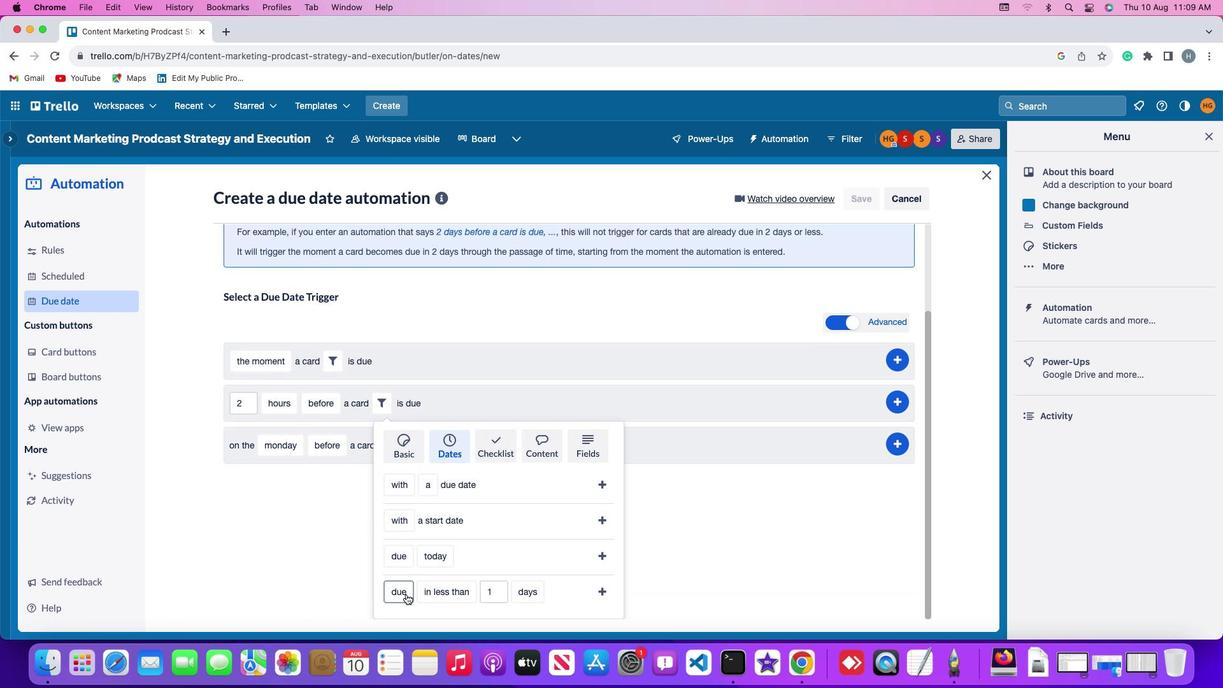
Action: Mouse pressed left at (403, 591)
Screenshot: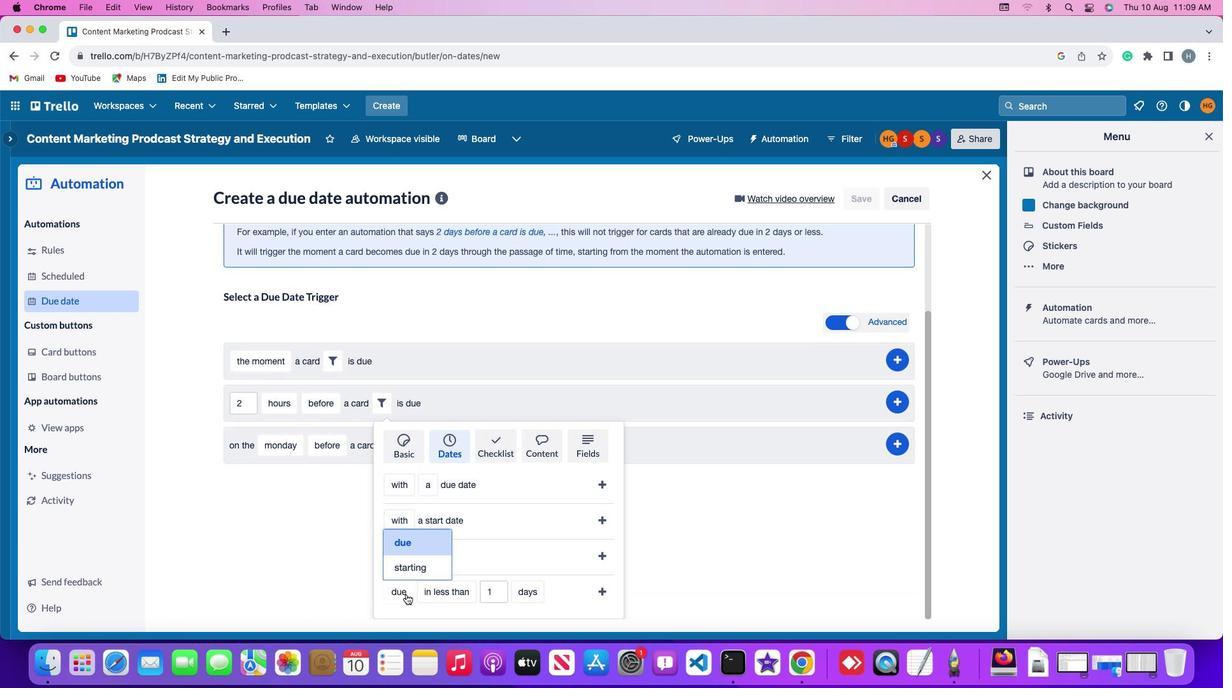 
Action: Mouse moved to (405, 565)
Screenshot: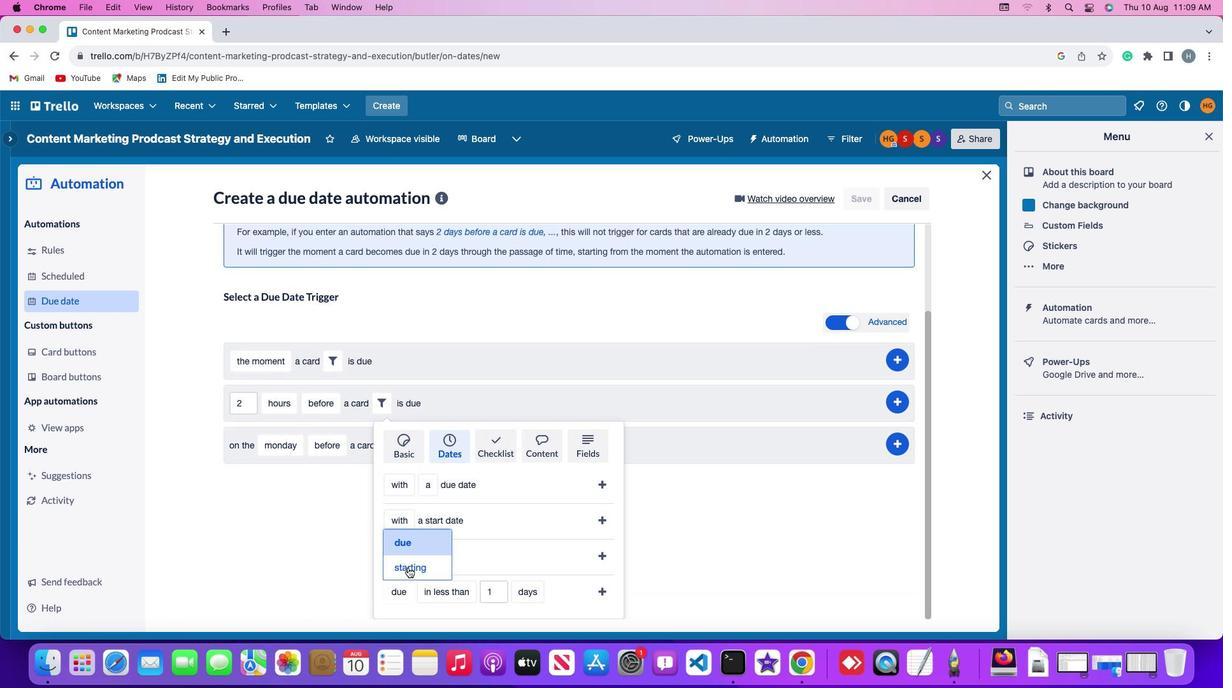 
Action: Mouse pressed left at (405, 565)
Screenshot: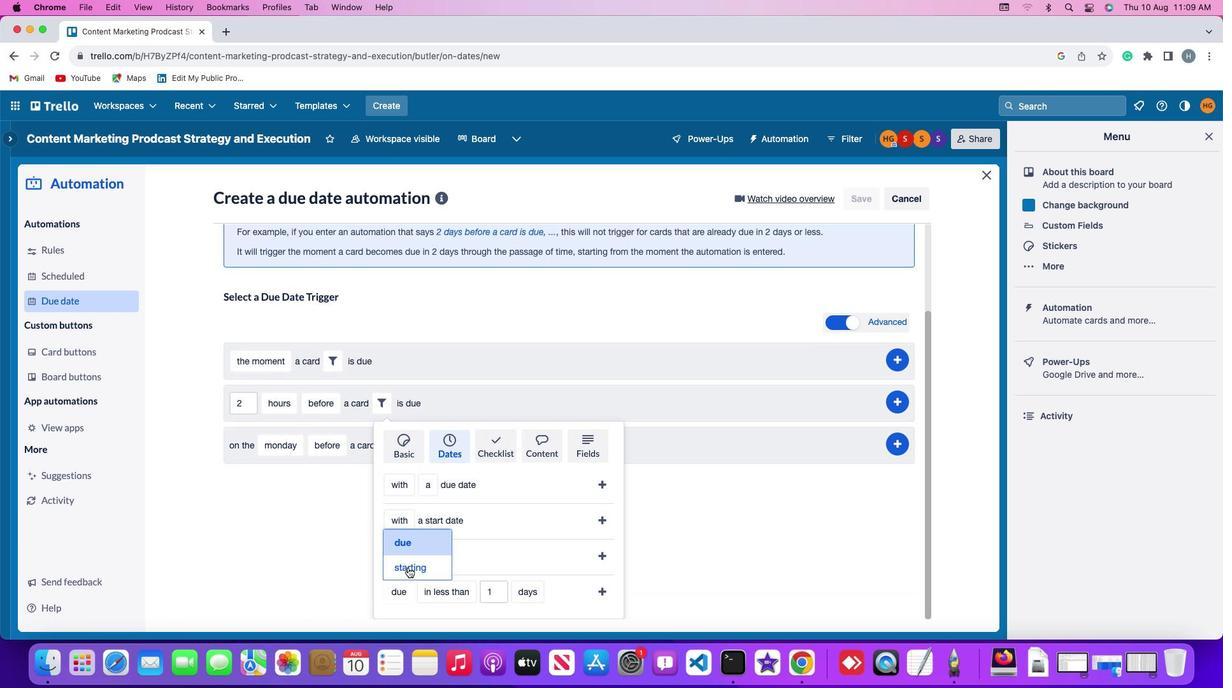 
Action: Mouse moved to (458, 591)
Screenshot: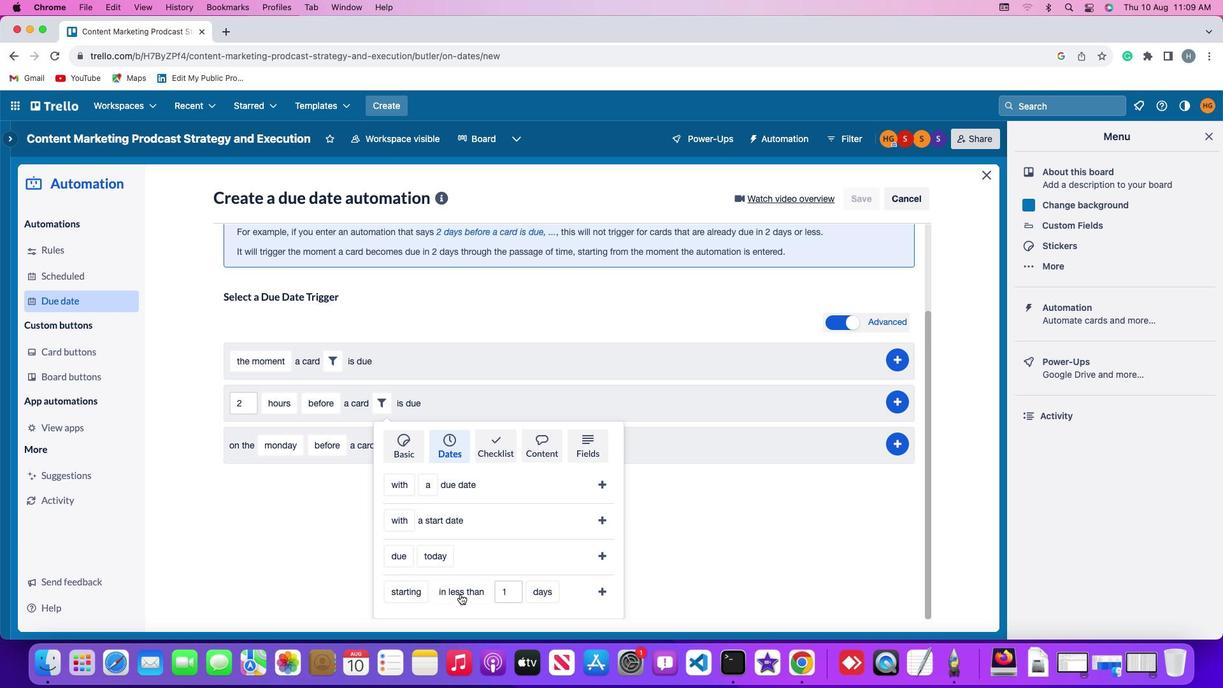 
Action: Mouse pressed left at (458, 591)
Screenshot: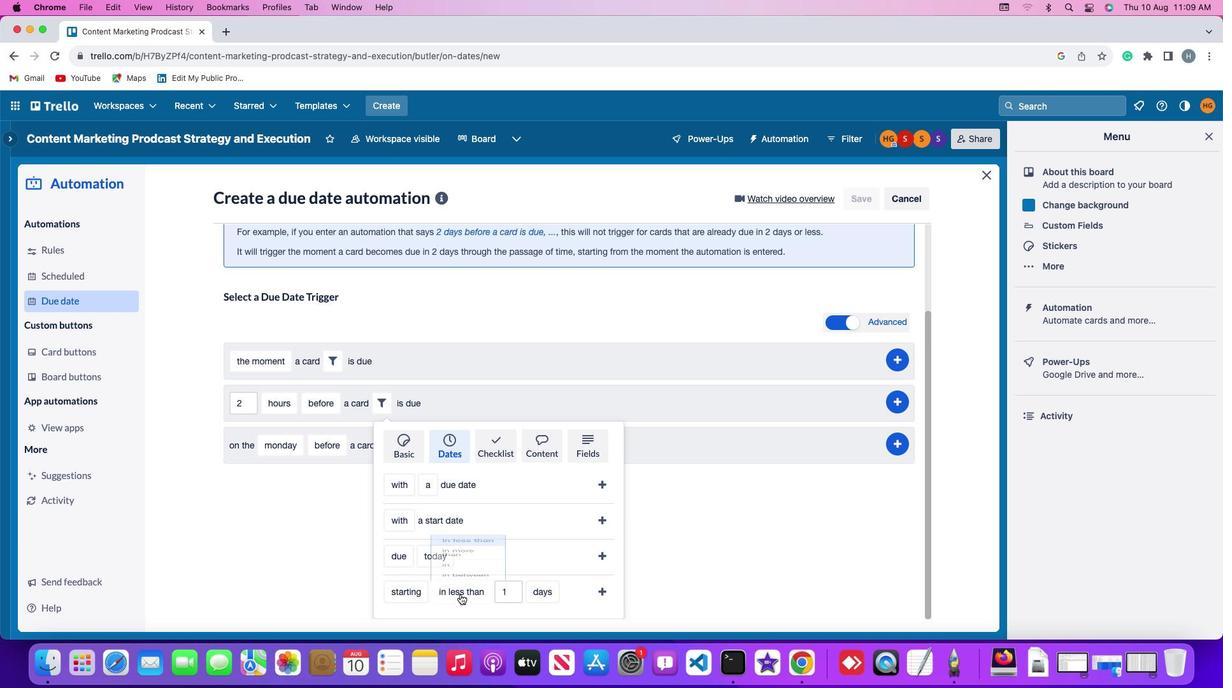 
Action: Mouse moved to (463, 562)
Screenshot: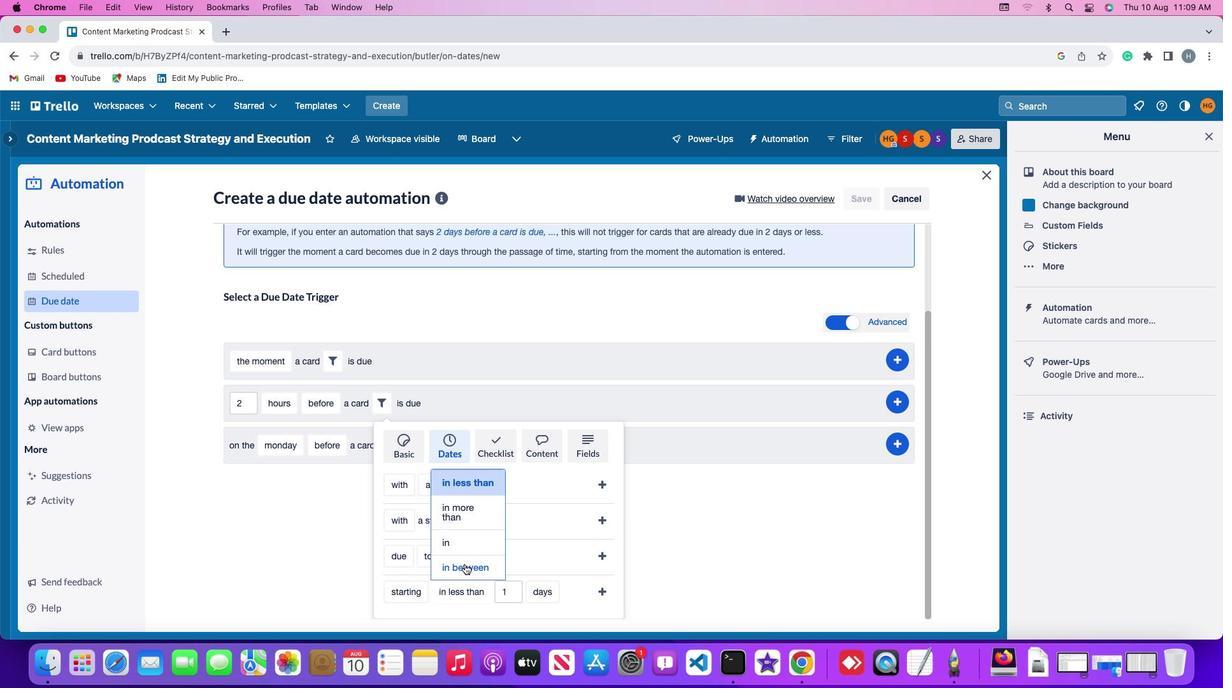
Action: Mouse pressed left at (463, 562)
Screenshot: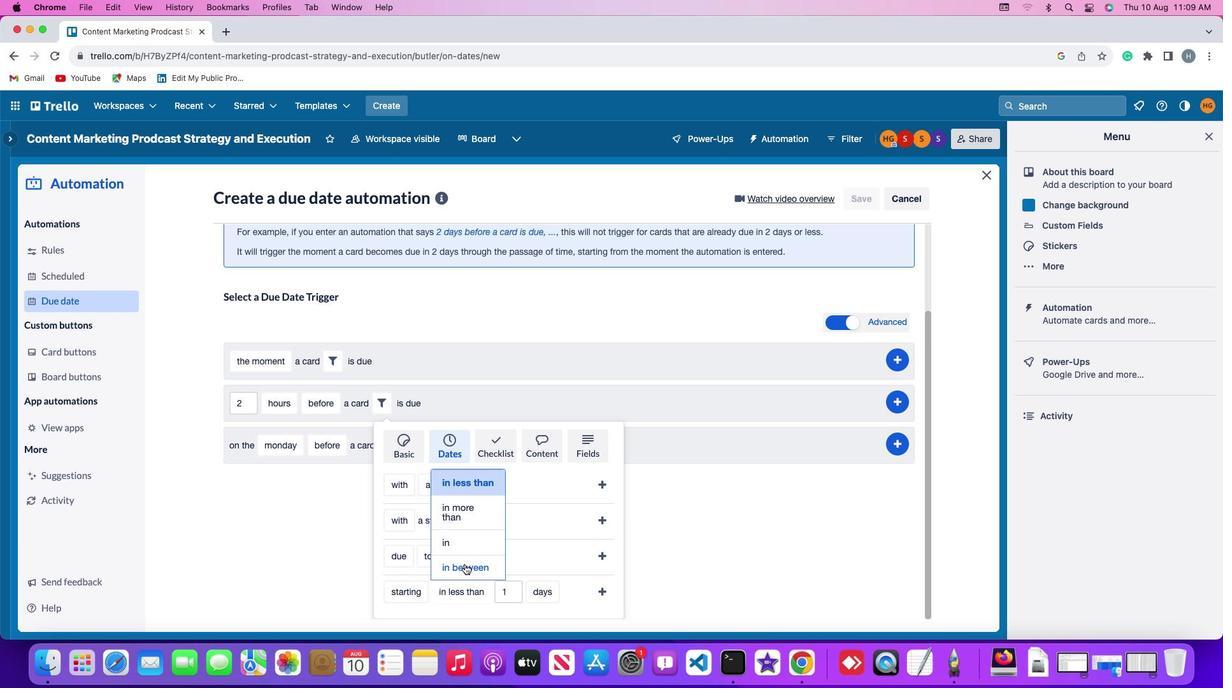 
Action: Mouse moved to (507, 587)
Screenshot: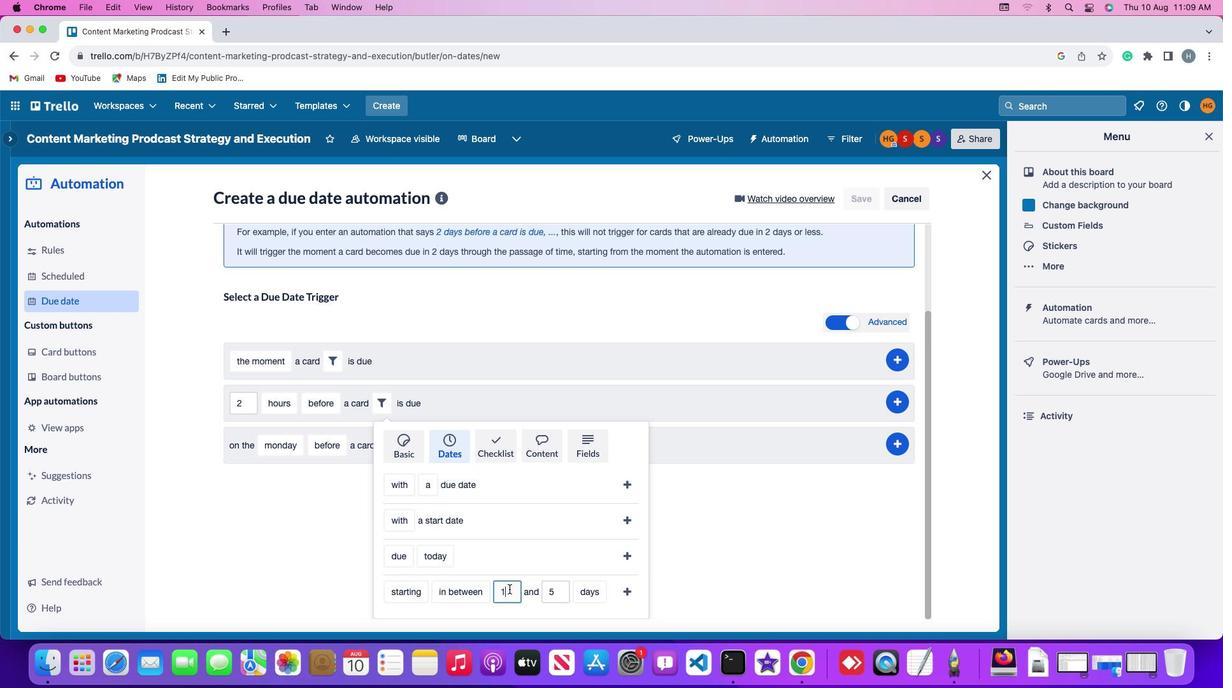 
Action: Mouse pressed left at (507, 587)
Screenshot: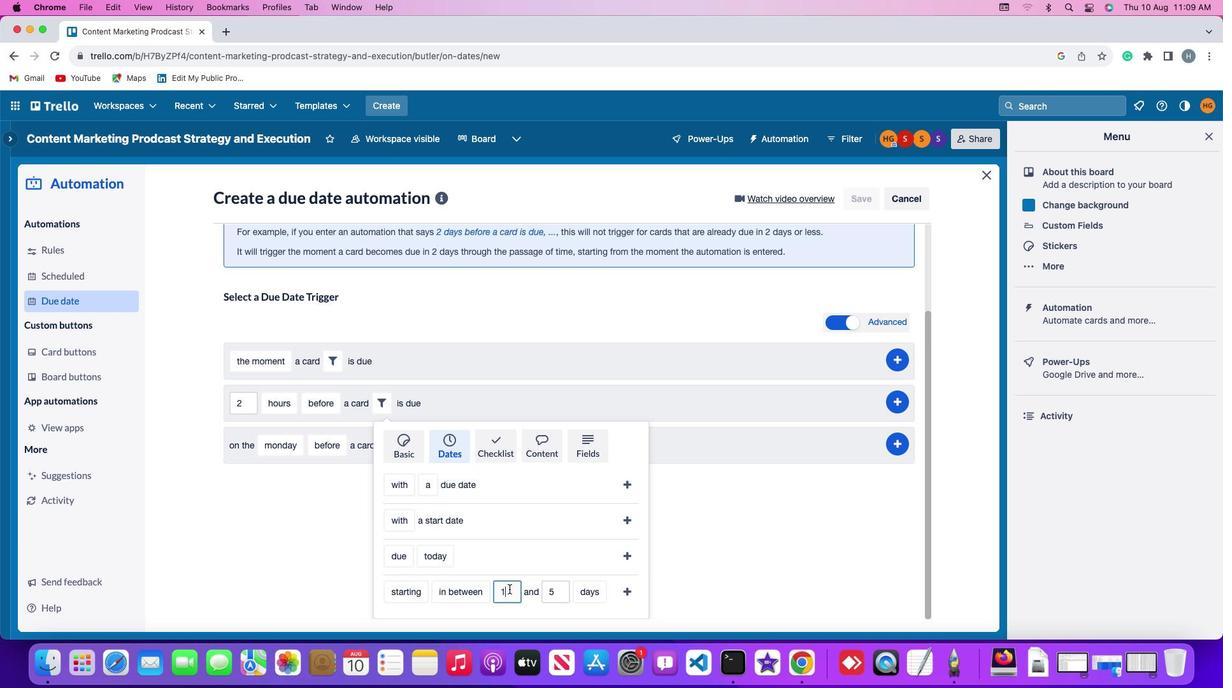 
Action: Mouse moved to (507, 589)
Screenshot: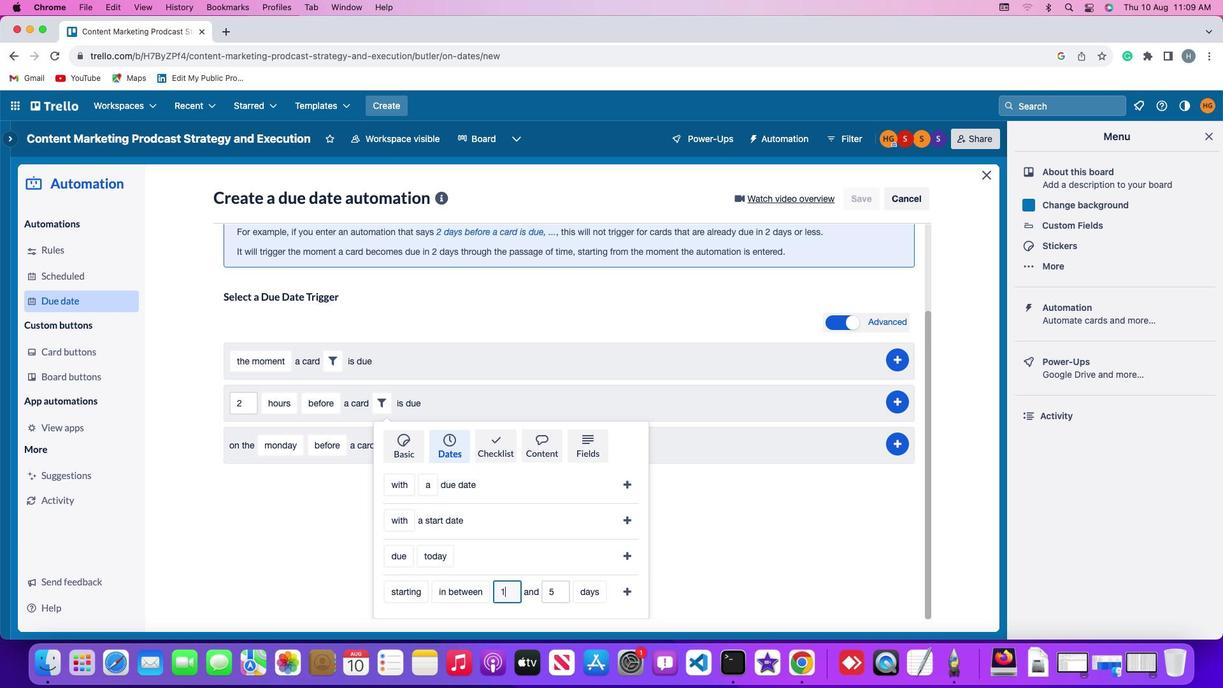 
Action: Key pressed Key.backspace'1'
Screenshot: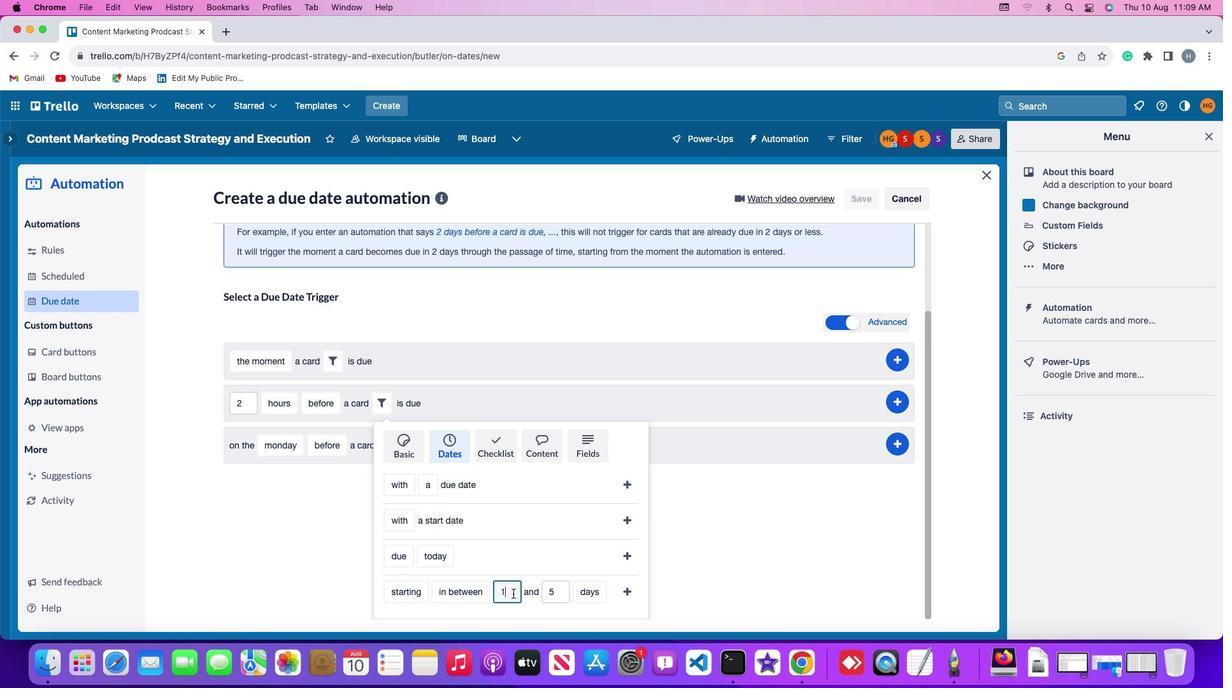 
Action: Mouse moved to (556, 588)
Screenshot: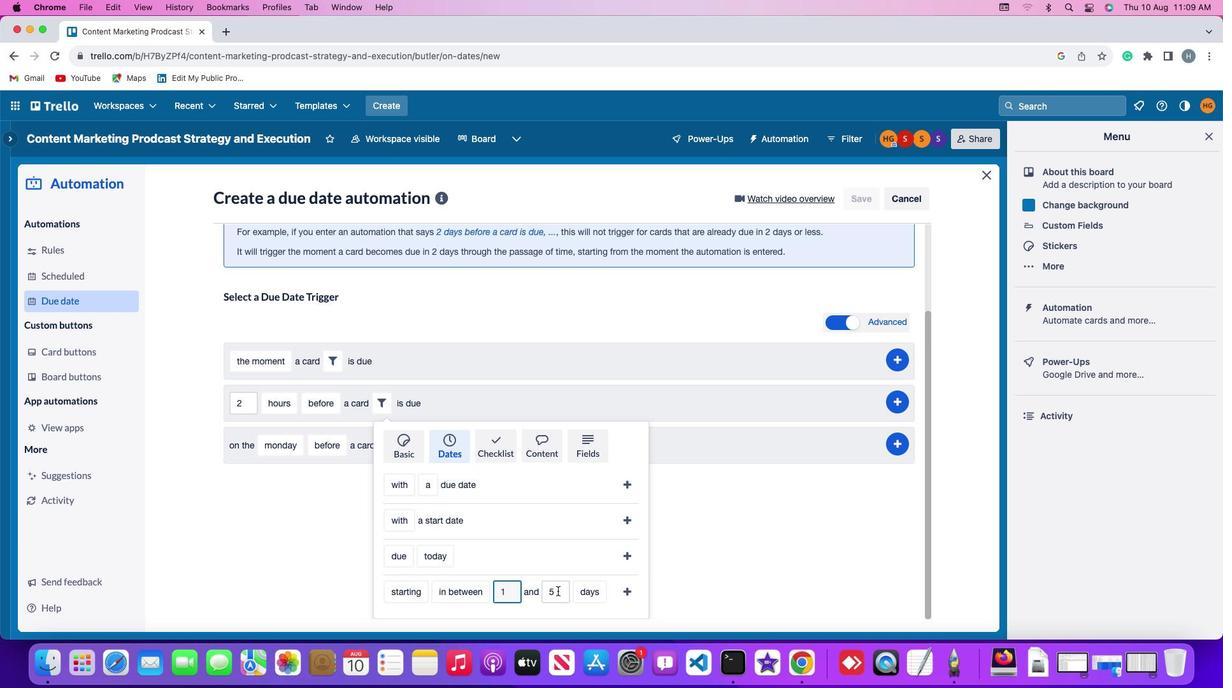 
Action: Mouse pressed left at (556, 588)
Screenshot: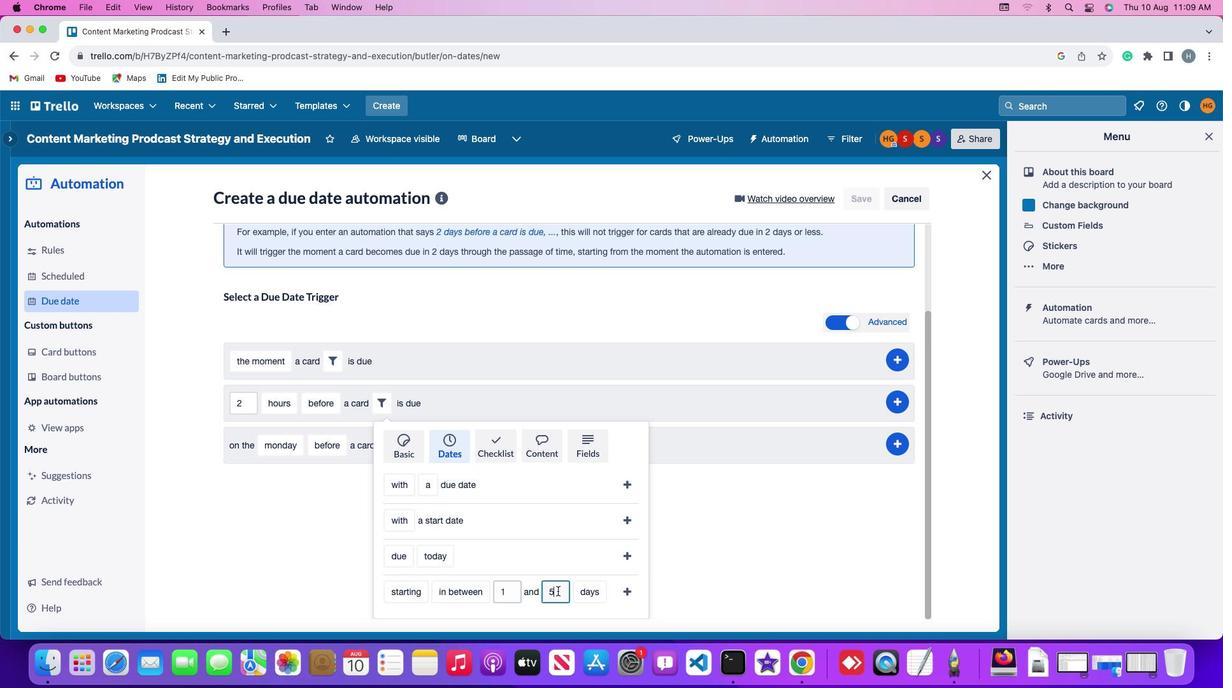 
Action: Key pressed Key.backspace'5'
Screenshot: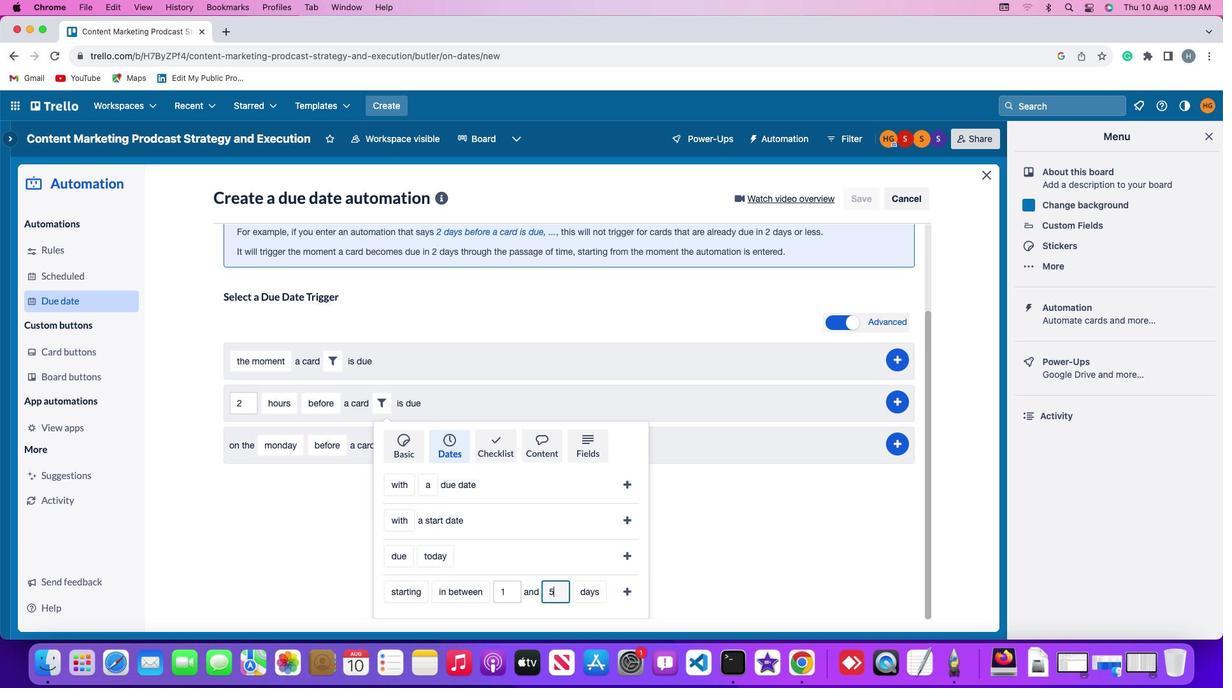 
Action: Mouse moved to (584, 593)
Screenshot: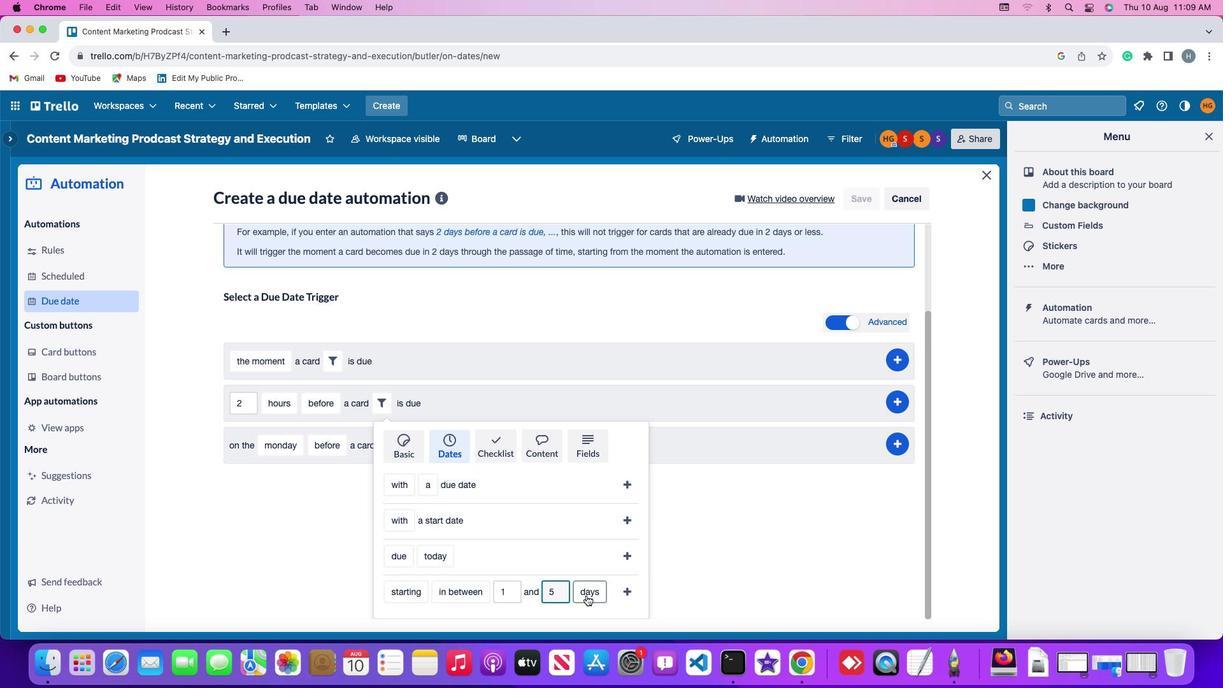 
Action: Mouse pressed left at (584, 593)
Screenshot: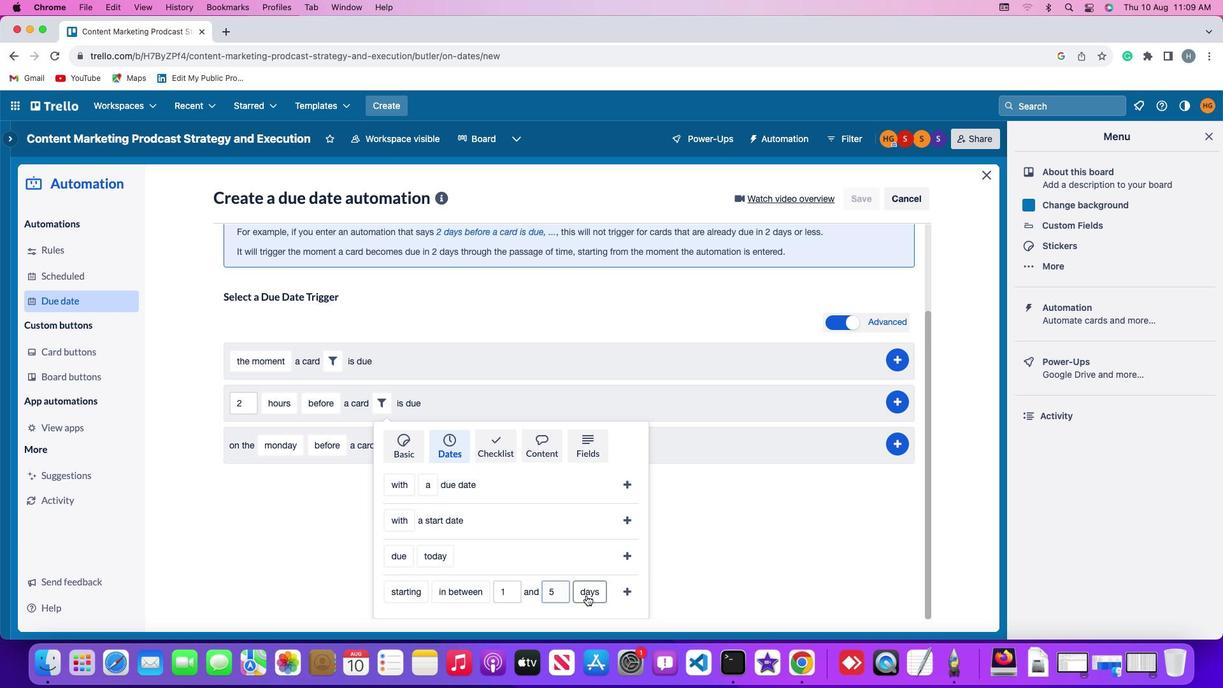 
Action: Mouse moved to (582, 549)
Screenshot: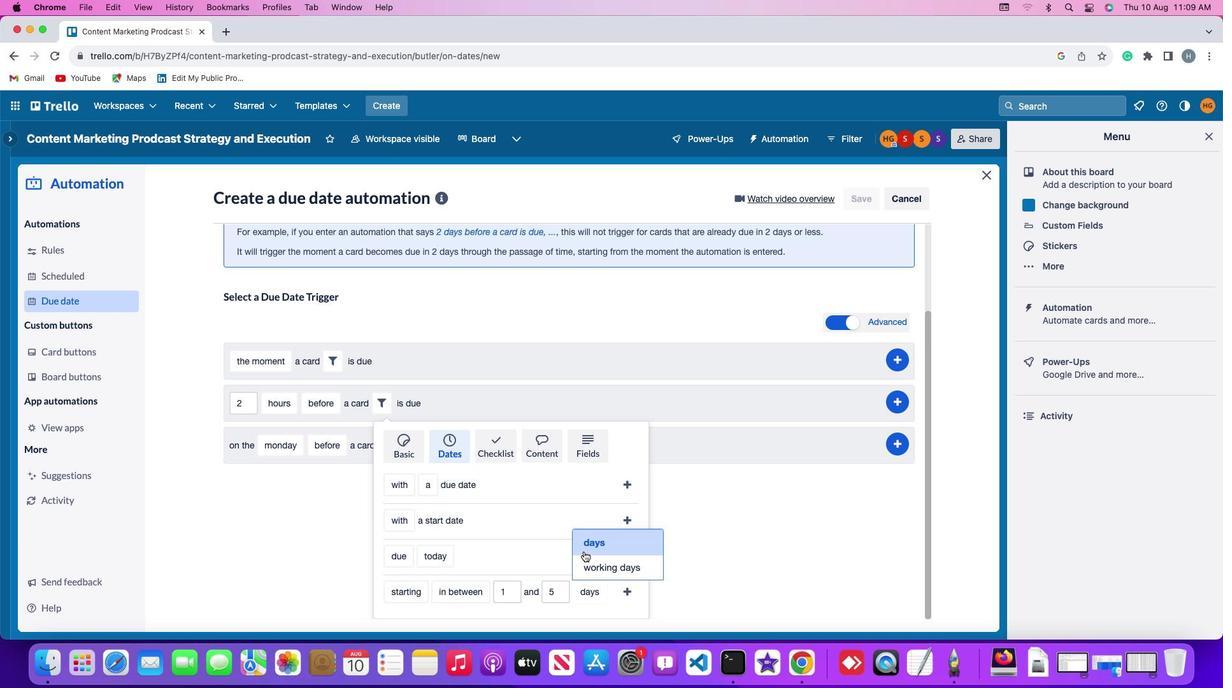 
Action: Mouse pressed left at (582, 549)
Screenshot: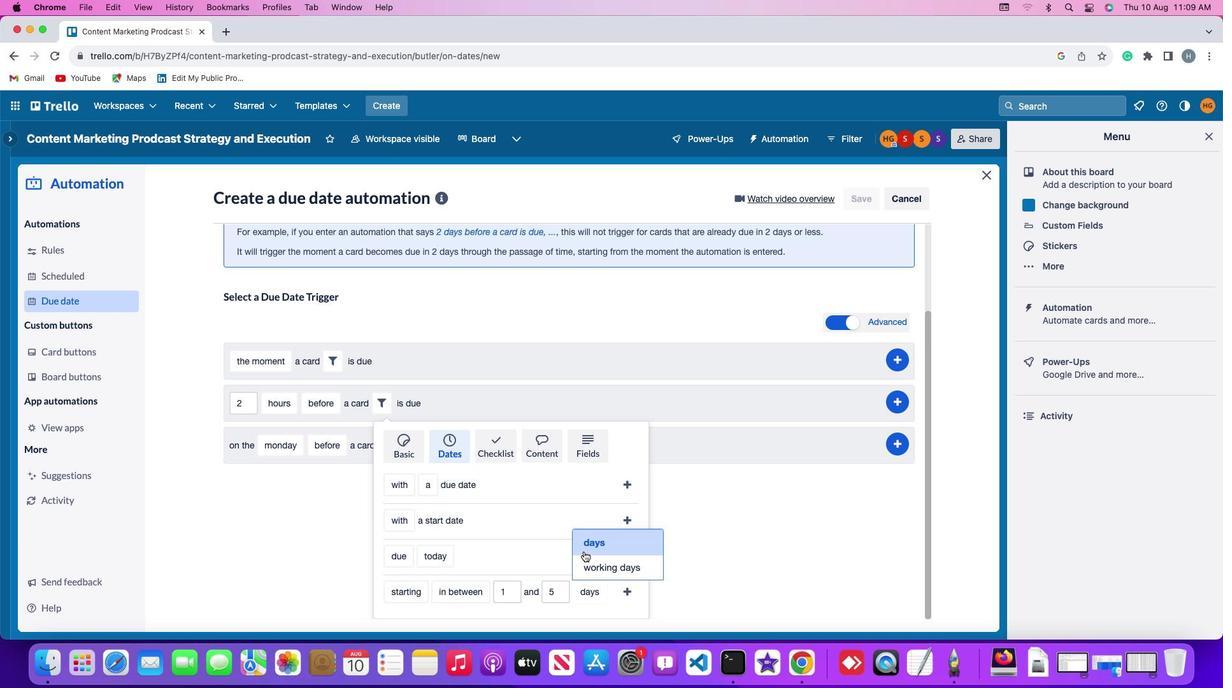 
Action: Mouse moved to (626, 588)
Screenshot: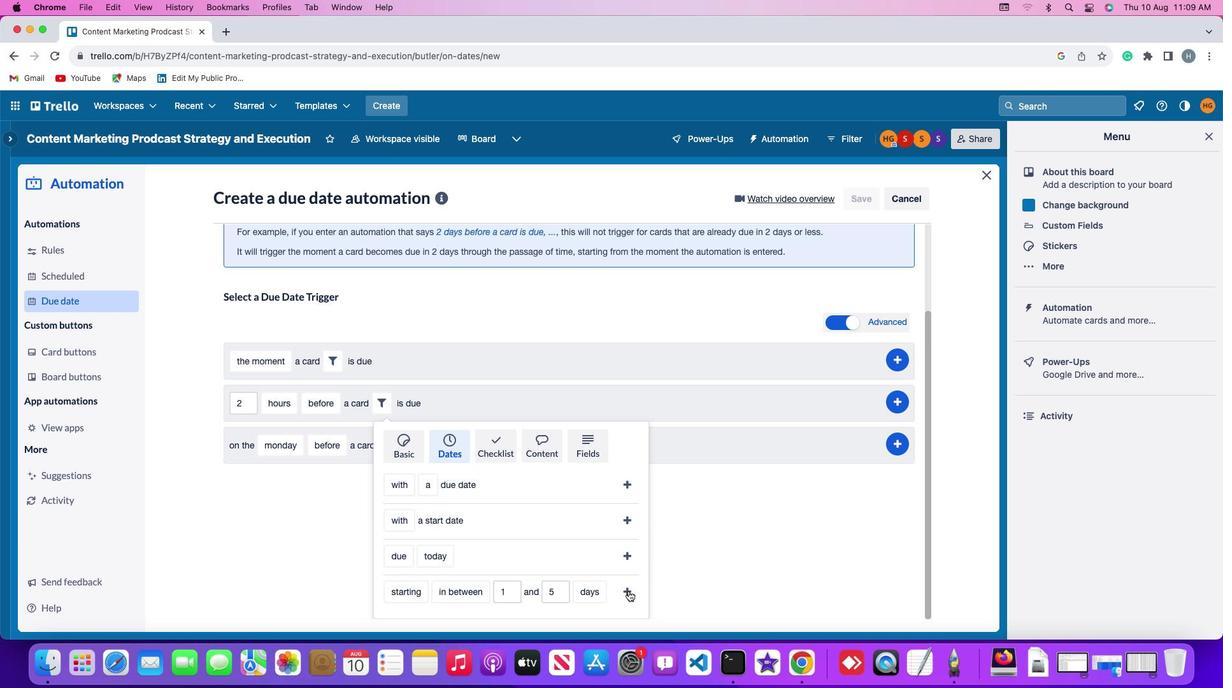 
Action: Mouse pressed left at (626, 588)
Screenshot: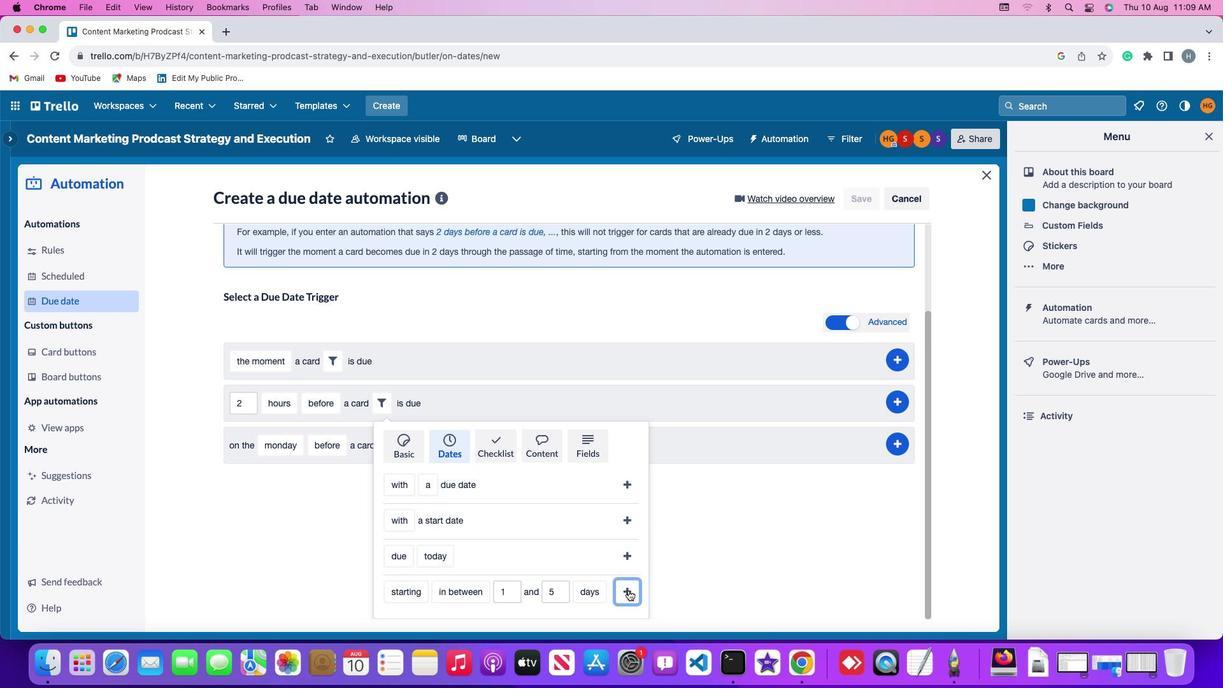 
Action: Mouse moved to (902, 509)
Screenshot: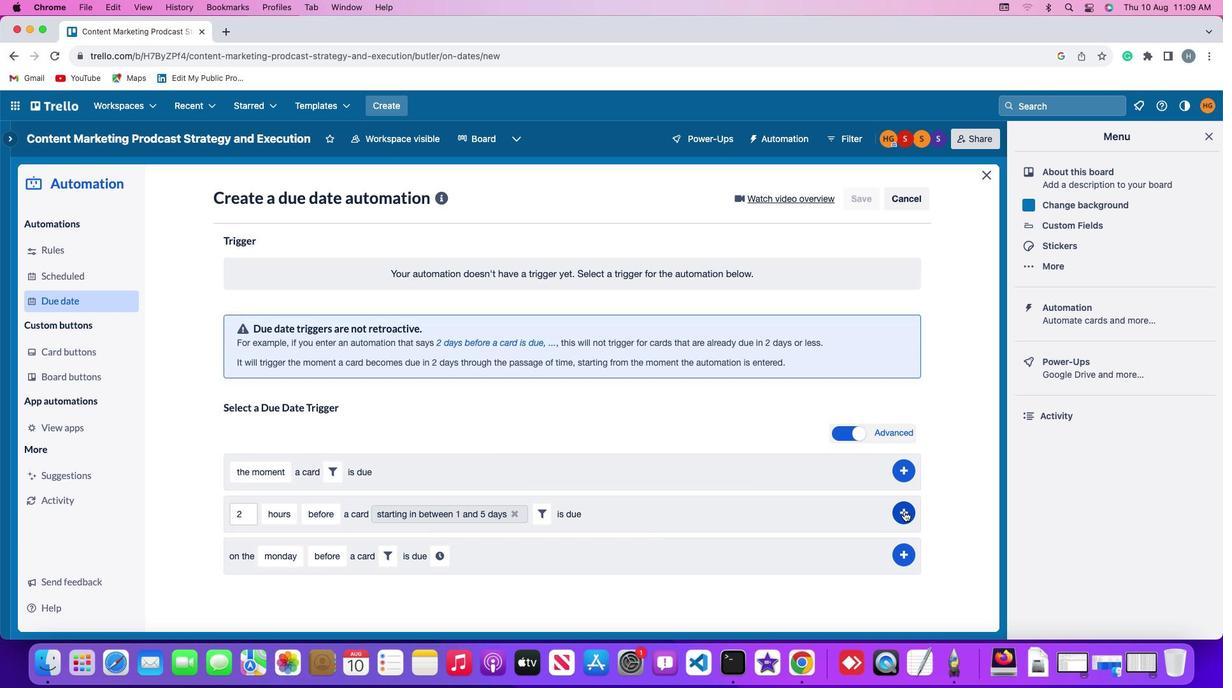 
Action: Mouse pressed left at (902, 509)
Screenshot: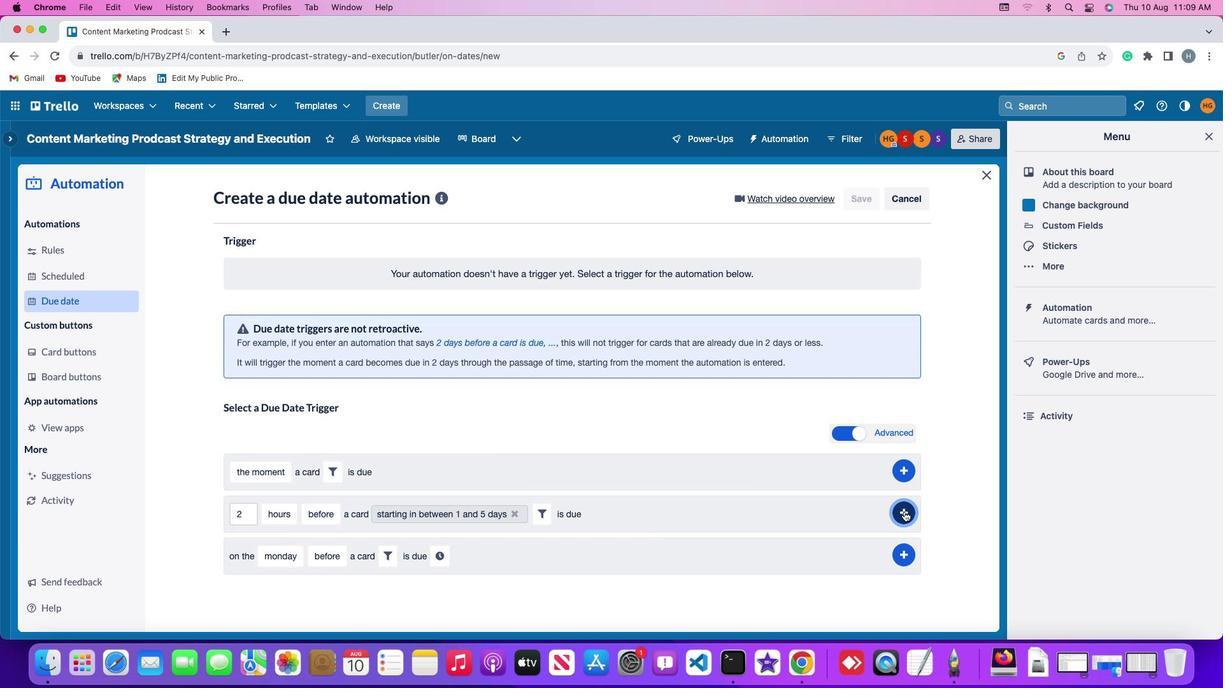 
Action: Mouse moved to (900, 510)
Screenshot: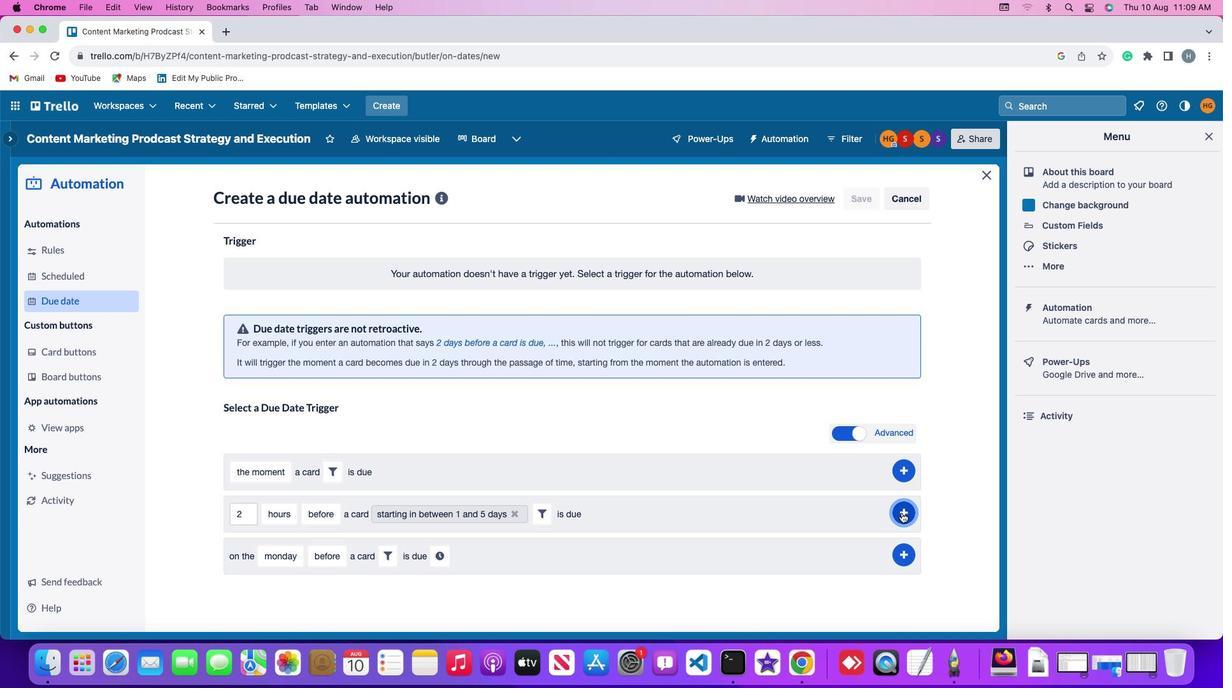 
Action: Mouse pressed left at (900, 510)
Screenshot: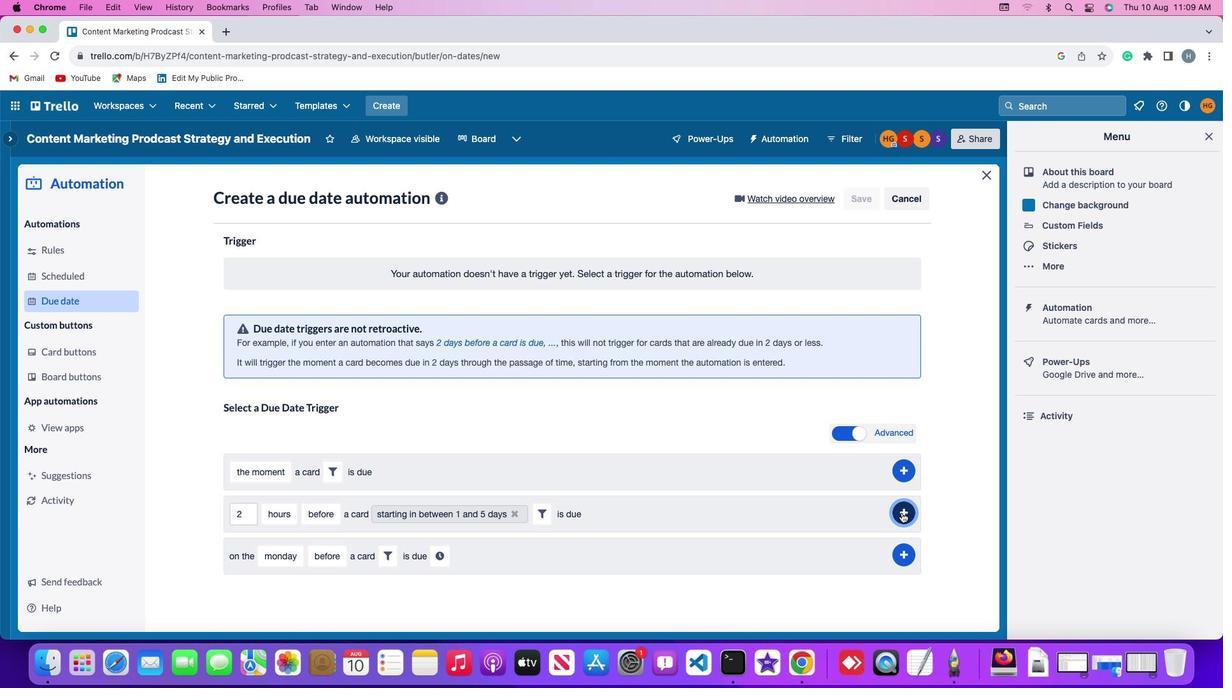 
Action: Mouse moved to (936, 453)
Screenshot: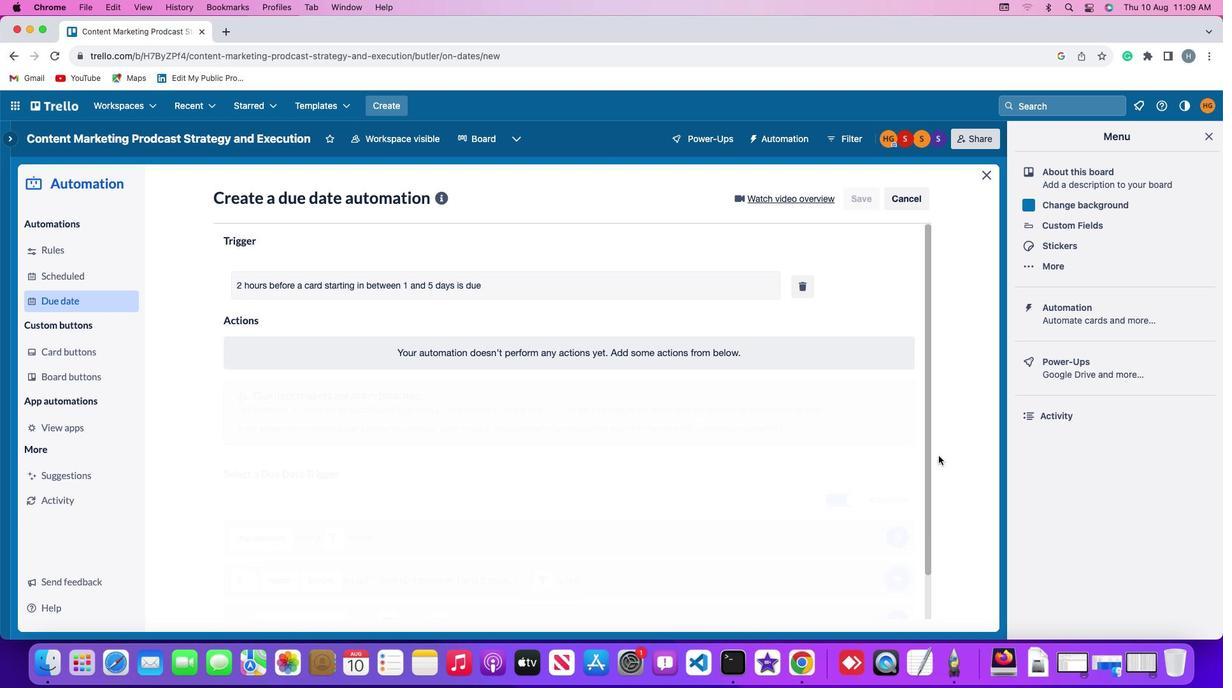 
